 Task: Open Card Software Deployment Review in Board Content Marketing Platforms to Workspace Corporate Housing and add a team member Softage.4@softage.net, a label Orange, a checklist Event Marketing, an attachment from Trello, a color Orange and finally, add a card description 'Create and send out employee satisfaction survey on work-life integration' and a comment 'This task presents an opportunity to demonstrate our team-building and collaboration skills, working effectively with others towards a common goal.'. Add a start date 'Jan 04, 1900' with a due date 'Jan 11, 1900'
Action: Mouse moved to (47, 337)
Screenshot: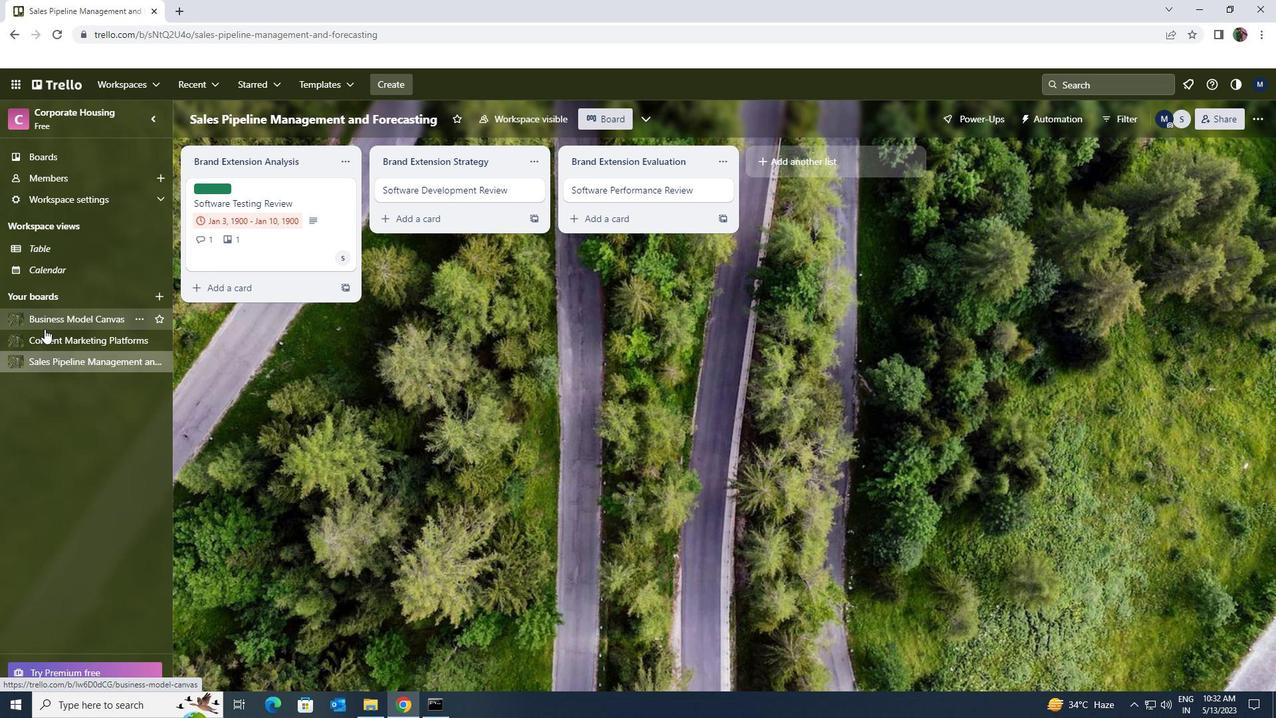 
Action: Mouse pressed left at (47, 337)
Screenshot: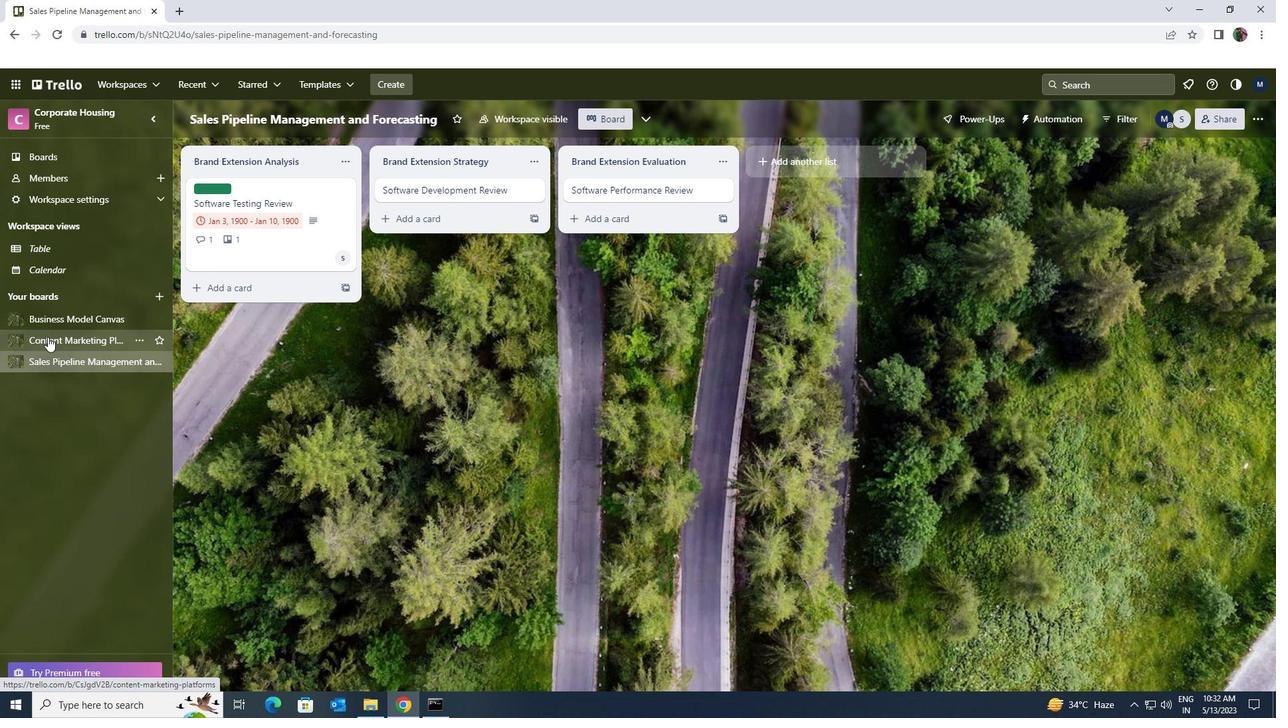 
Action: Mouse moved to (422, 179)
Screenshot: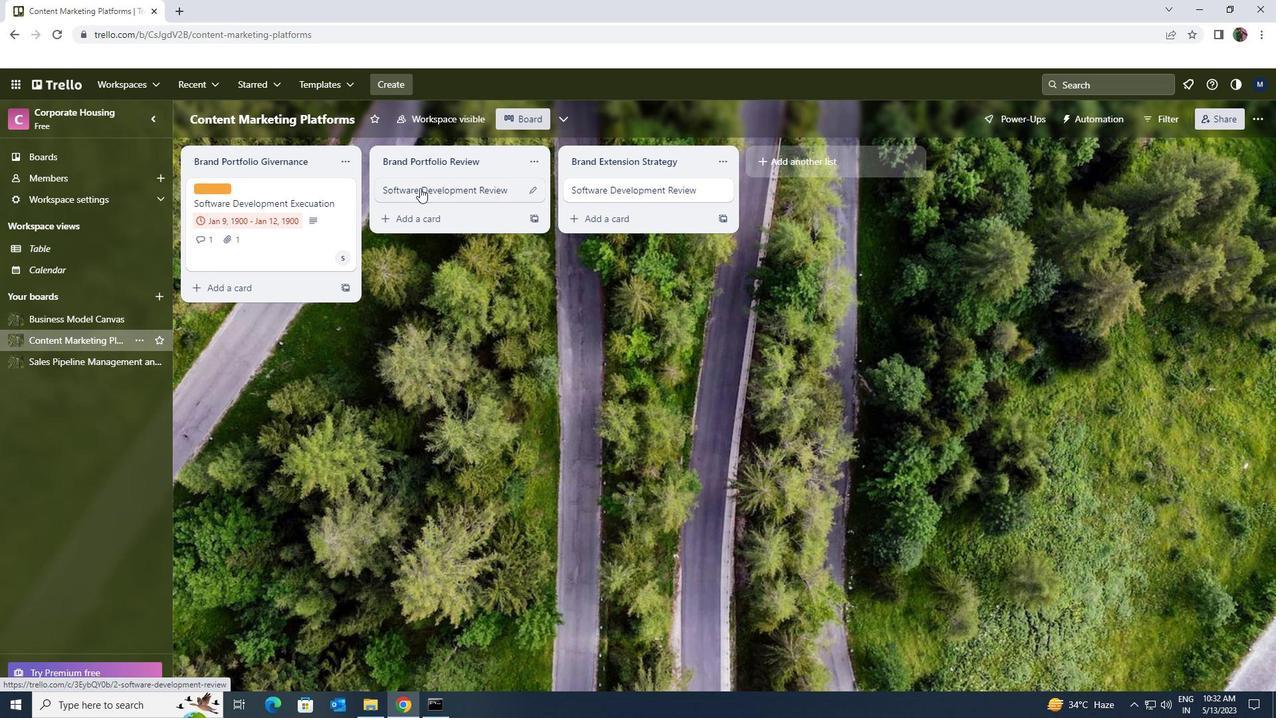 
Action: Mouse pressed left at (422, 179)
Screenshot: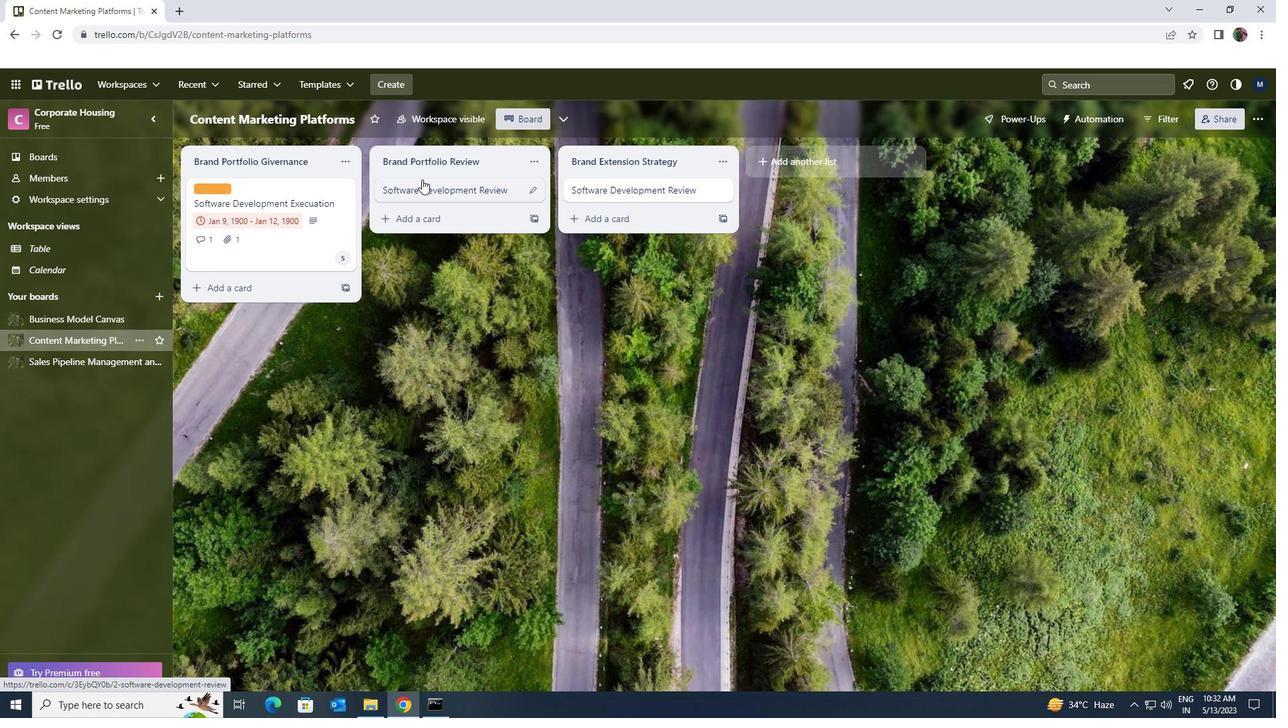 
Action: Mouse moved to (793, 230)
Screenshot: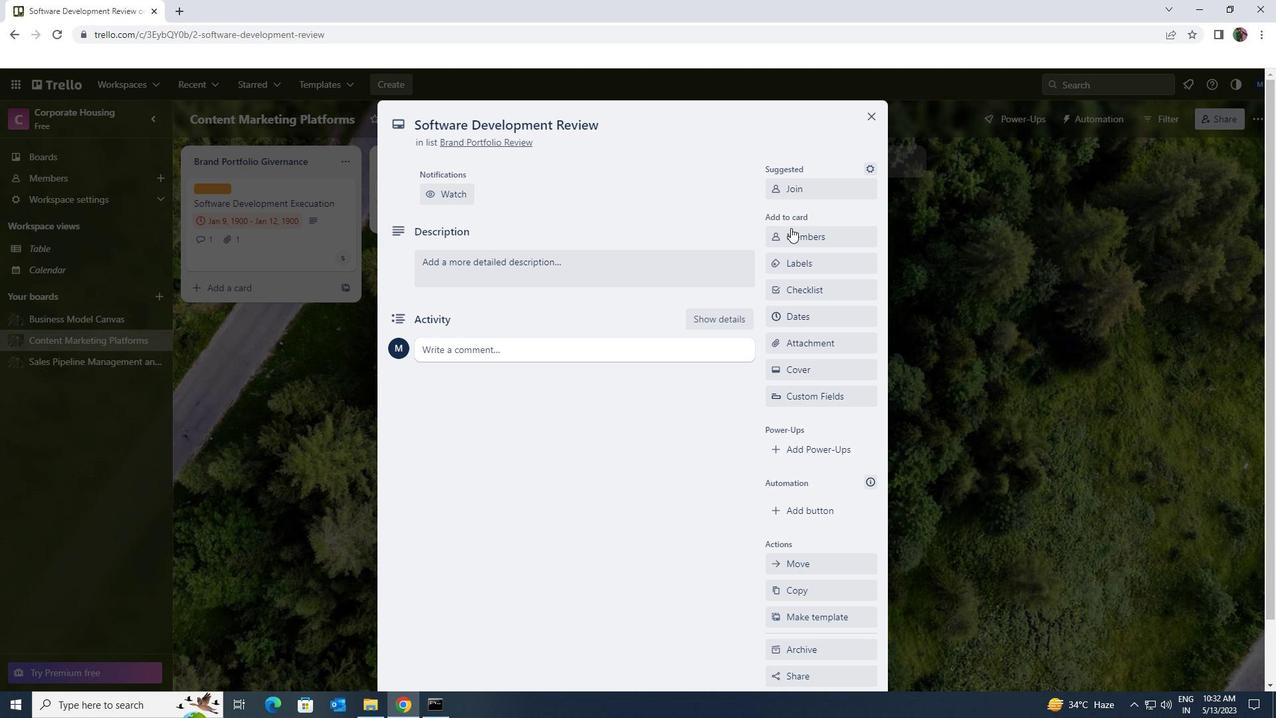 
Action: Mouse pressed left at (793, 230)
Screenshot: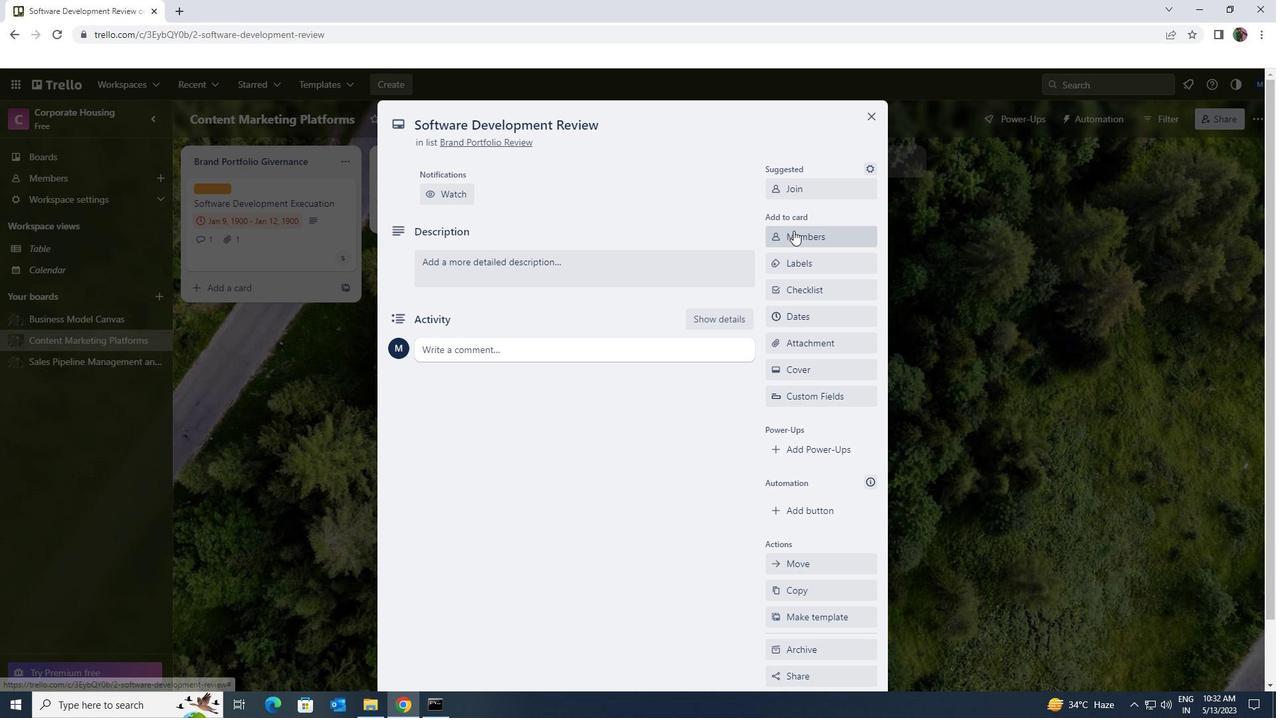
Action: Key pressed softage.4<Key.shift>@SOFTAGE.NET
Screenshot: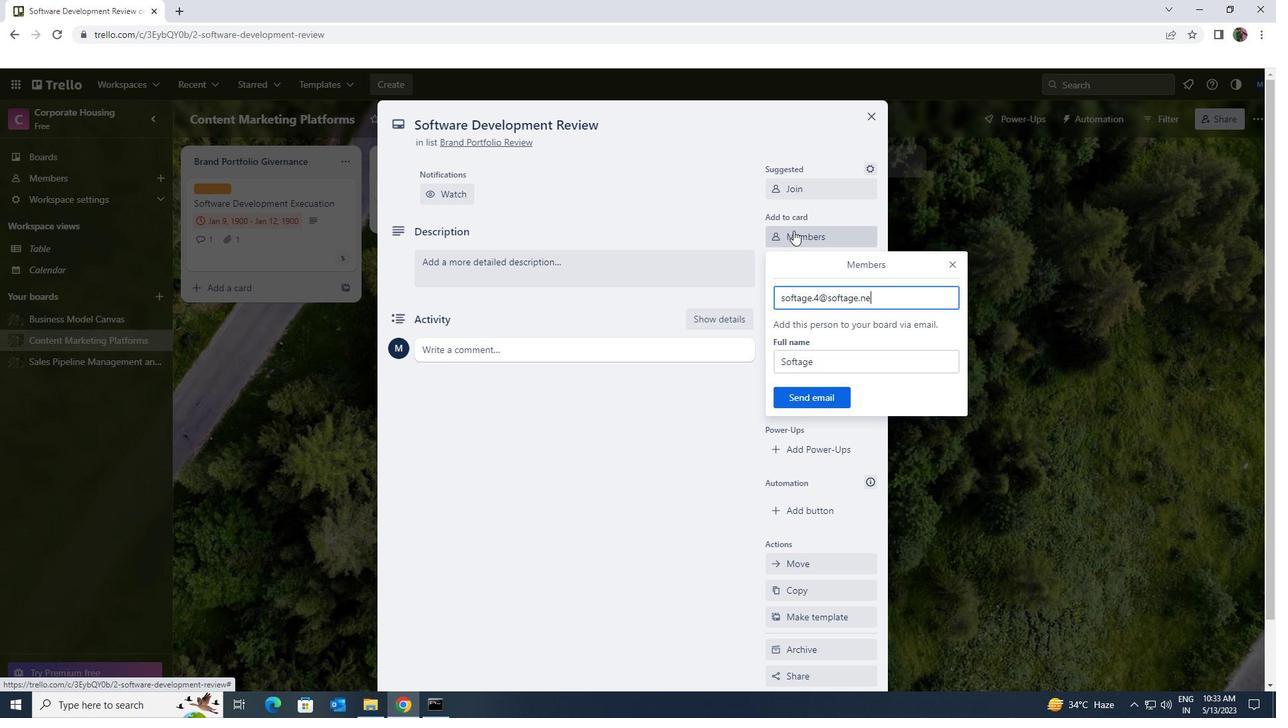 
Action: Mouse moved to (811, 388)
Screenshot: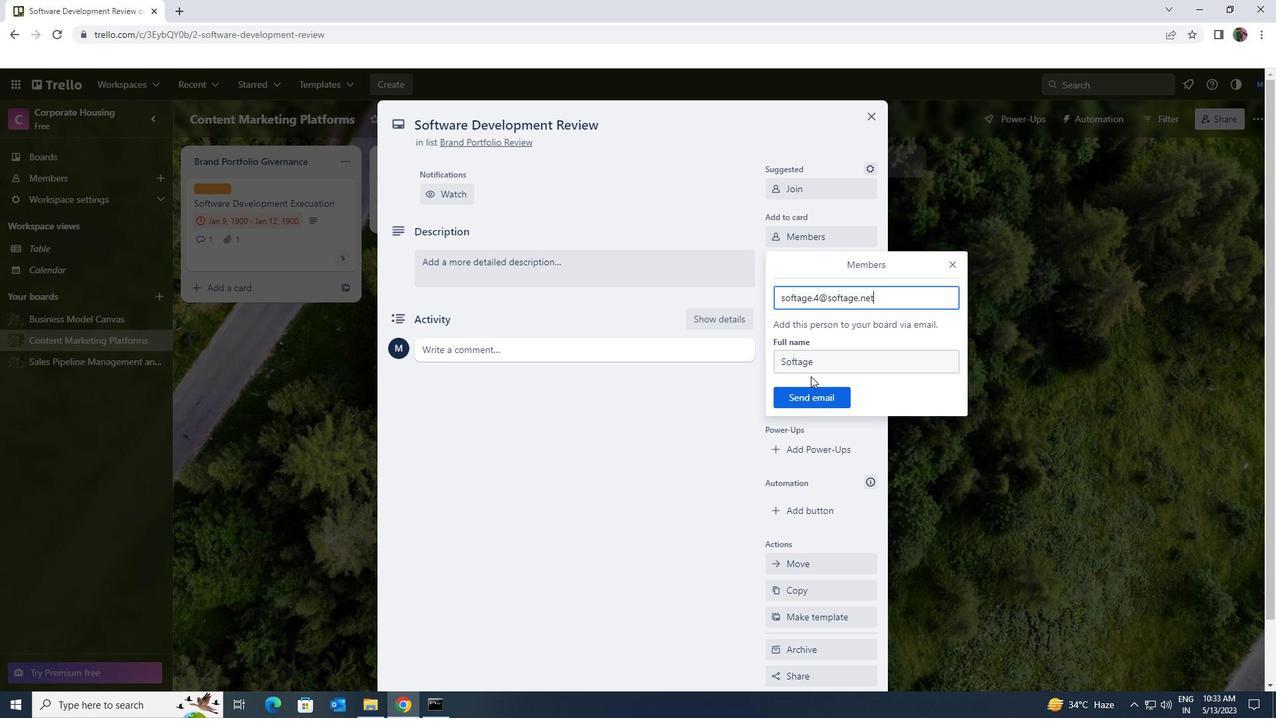 
Action: Mouse pressed left at (811, 388)
Screenshot: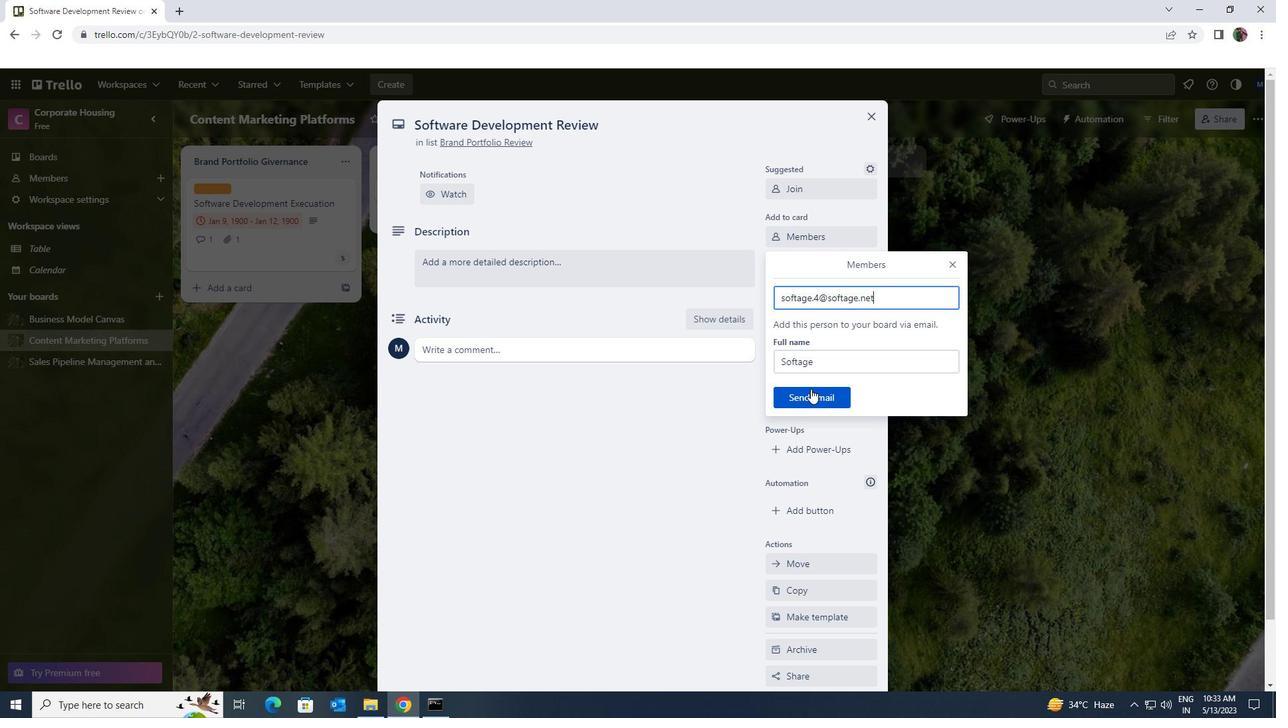 
Action: Mouse moved to (790, 267)
Screenshot: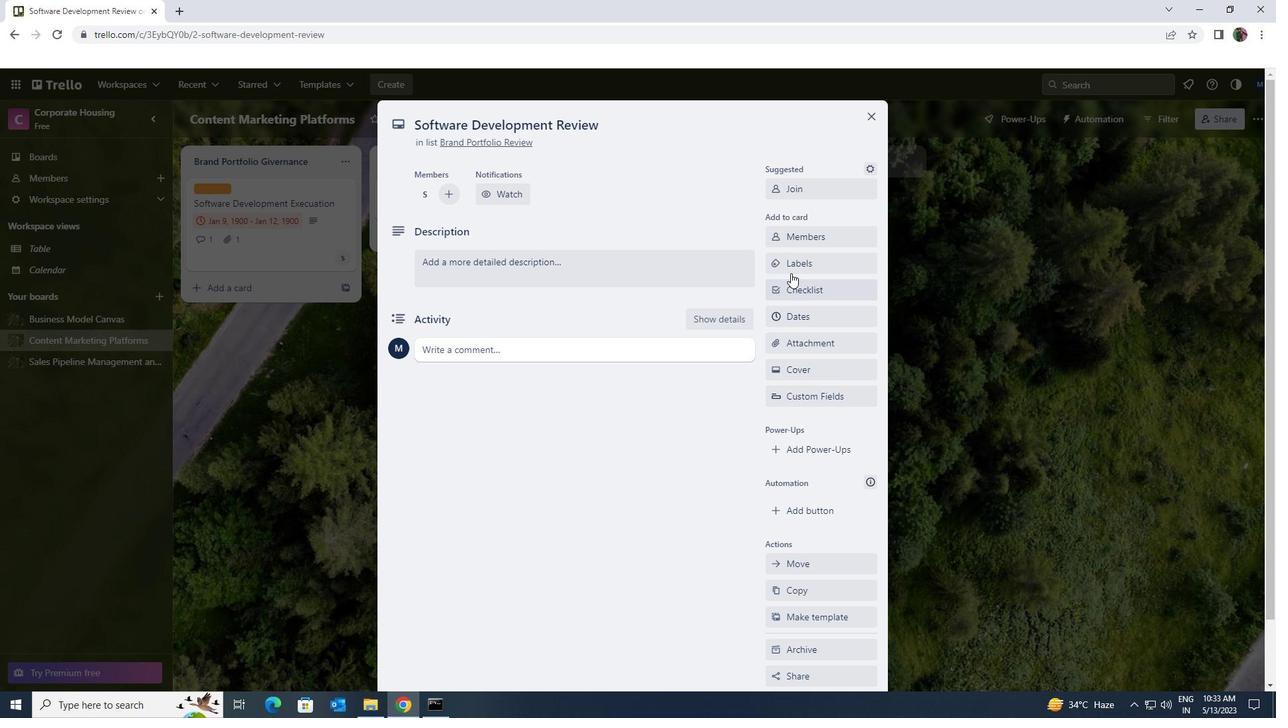 
Action: Mouse pressed left at (790, 267)
Screenshot: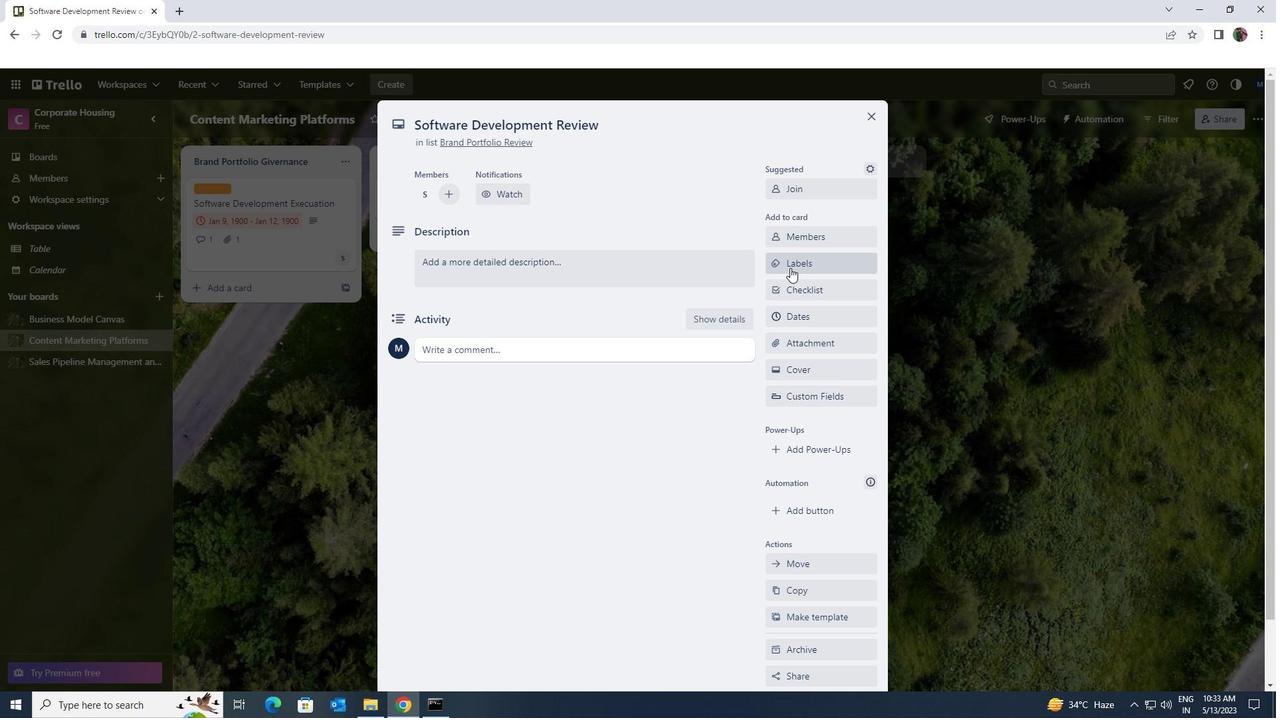 
Action: Mouse moved to (831, 522)
Screenshot: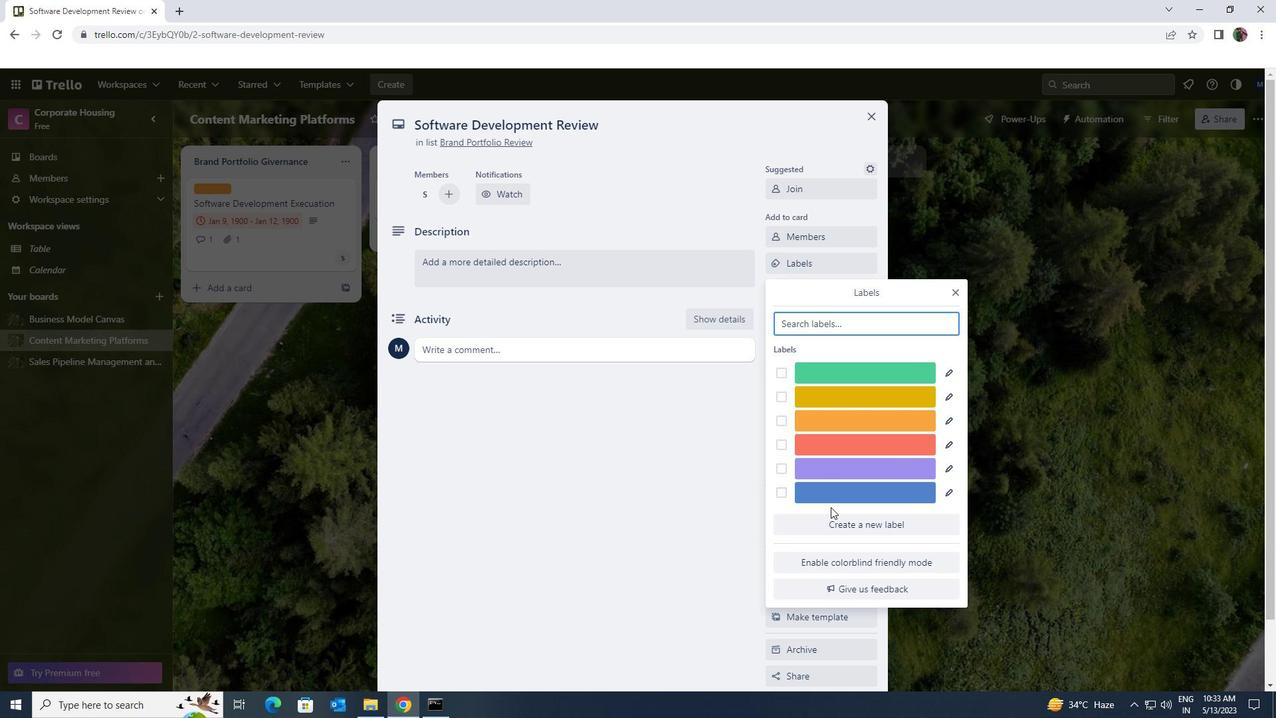 
Action: Mouse pressed left at (831, 522)
Screenshot: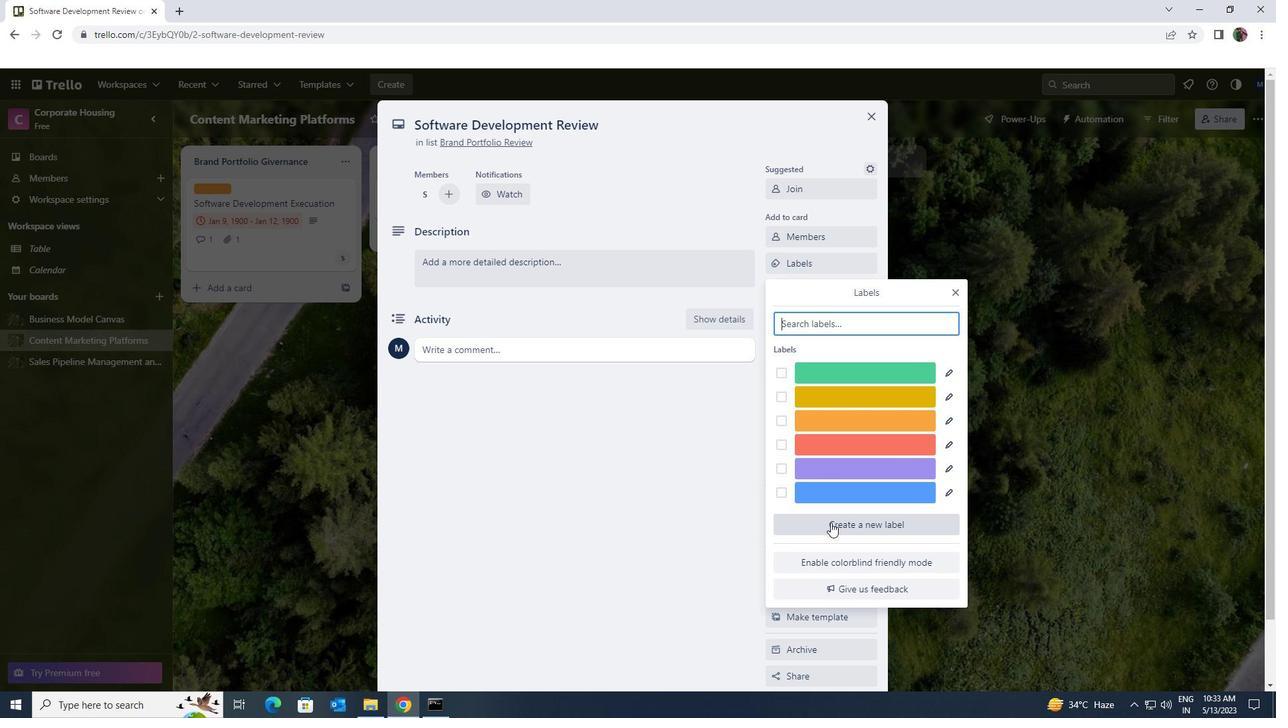 
Action: Mouse moved to (863, 488)
Screenshot: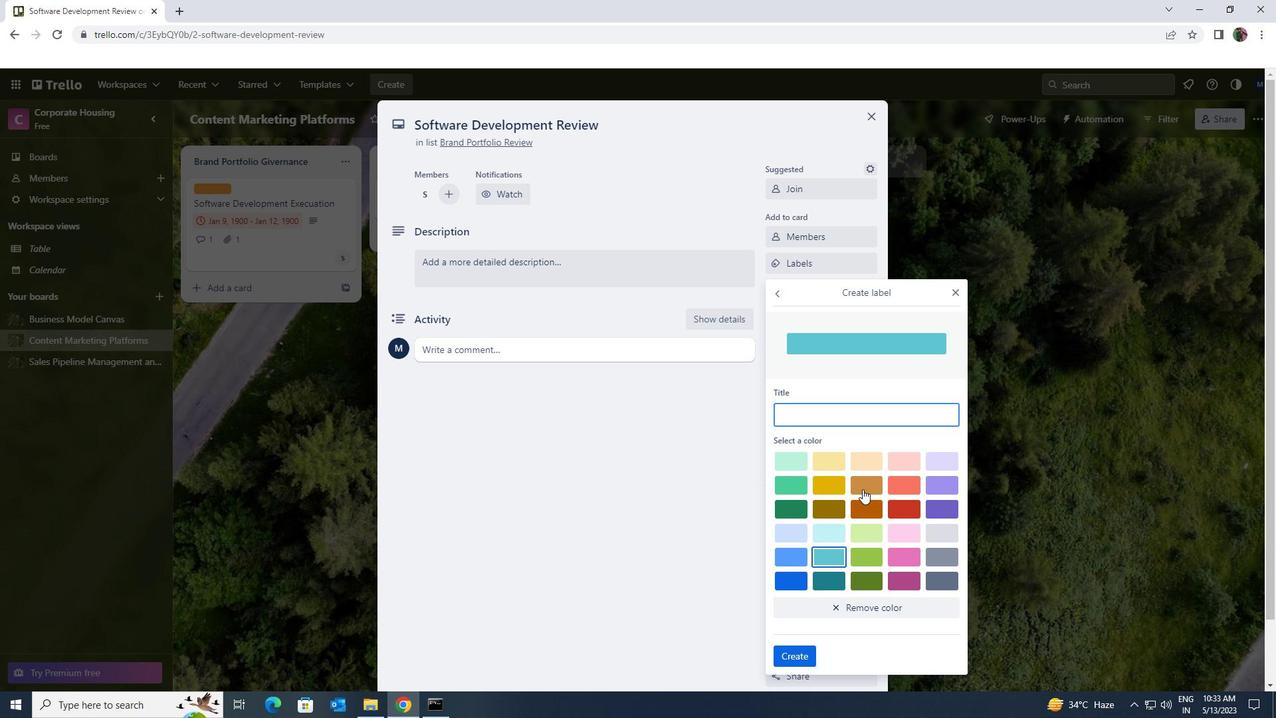 
Action: Mouse pressed left at (863, 488)
Screenshot: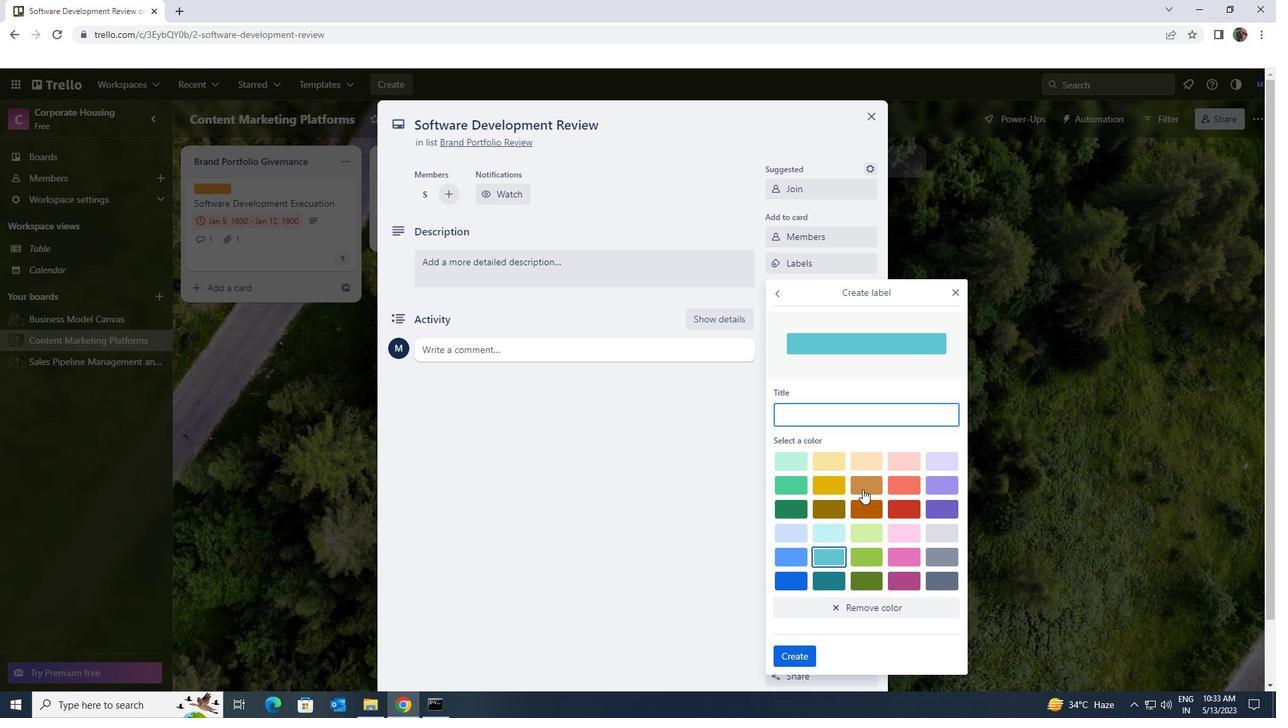 
Action: Mouse moved to (811, 649)
Screenshot: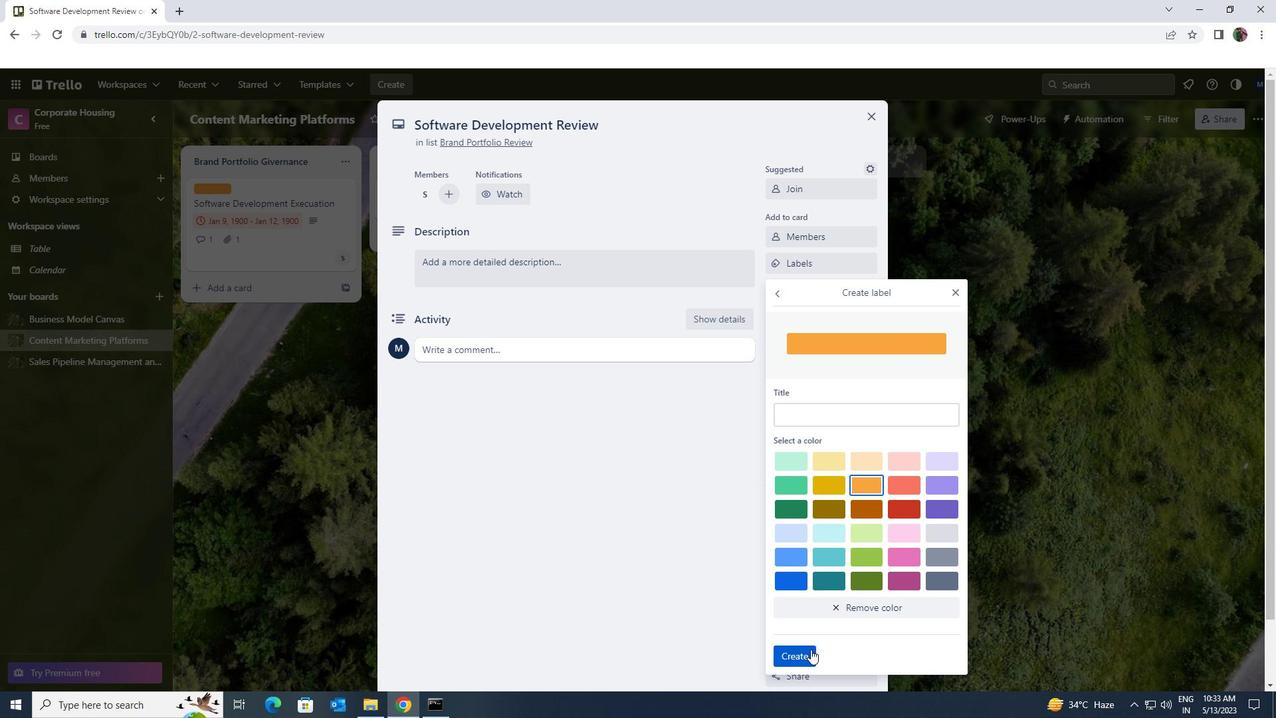 
Action: Mouse pressed left at (811, 649)
Screenshot: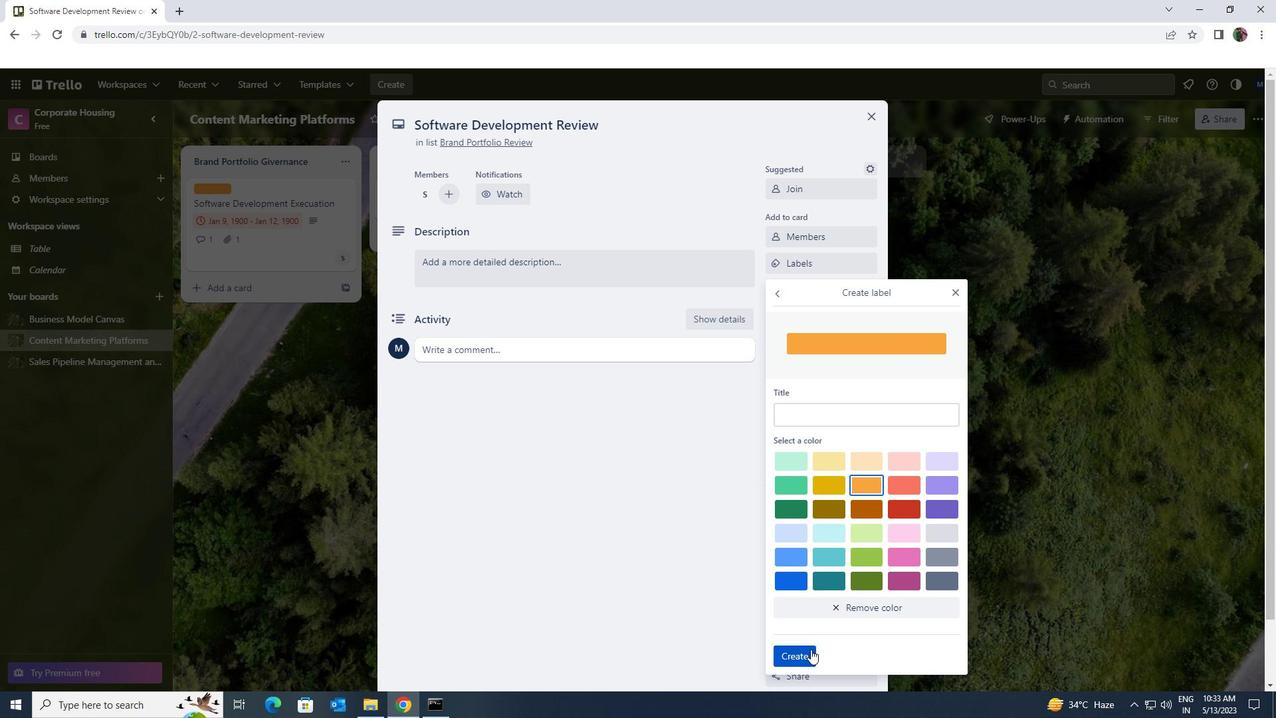 
Action: Mouse moved to (953, 295)
Screenshot: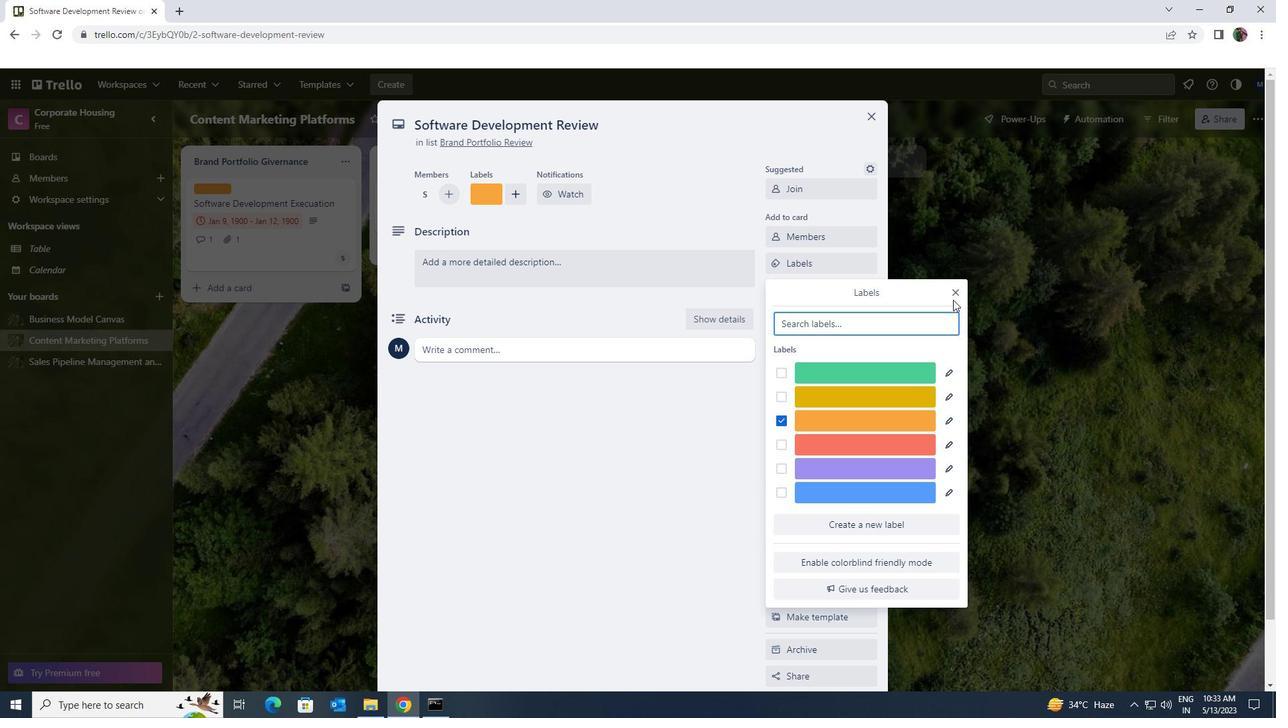 
Action: Mouse pressed left at (953, 295)
Screenshot: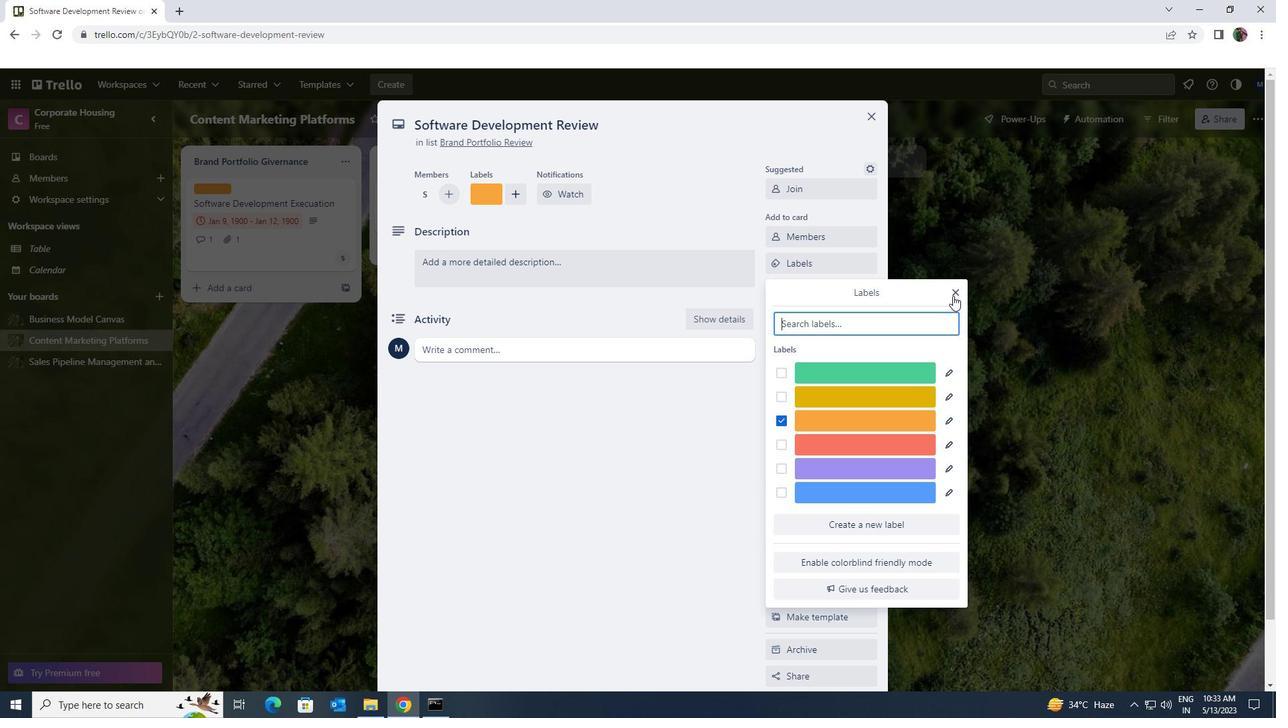 
Action: Mouse moved to (835, 291)
Screenshot: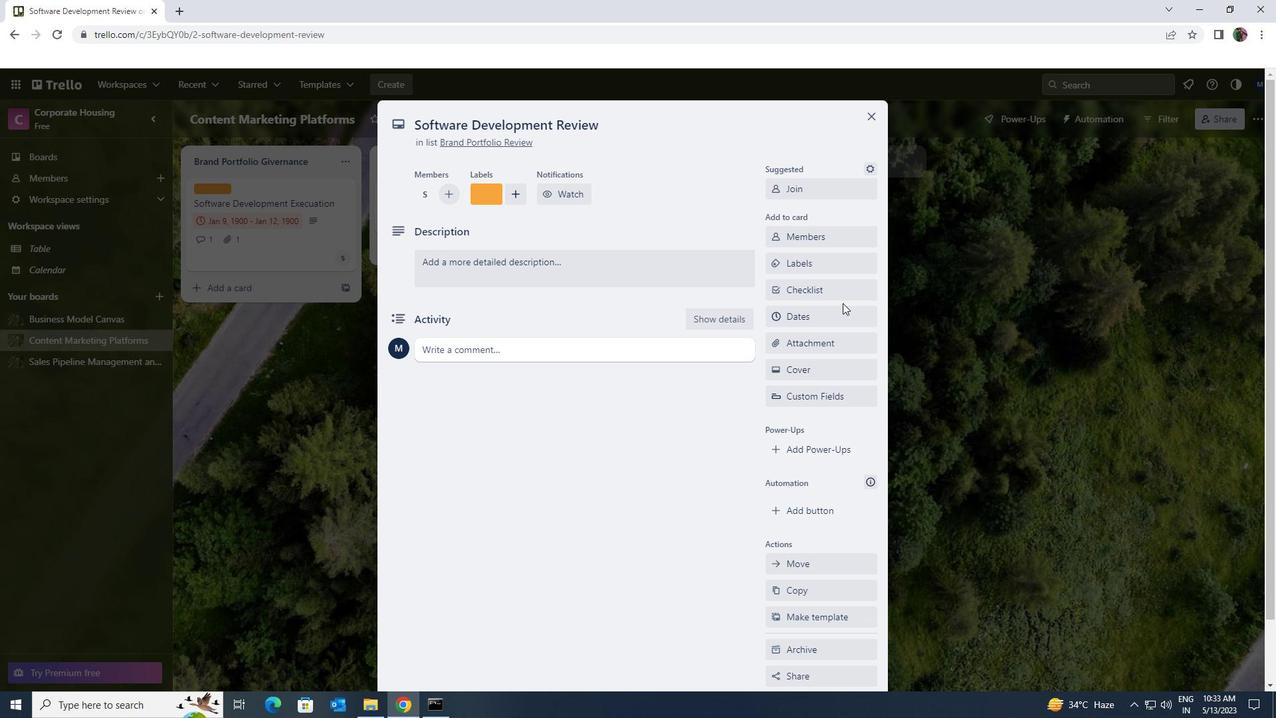 
Action: Mouse pressed left at (835, 291)
Screenshot: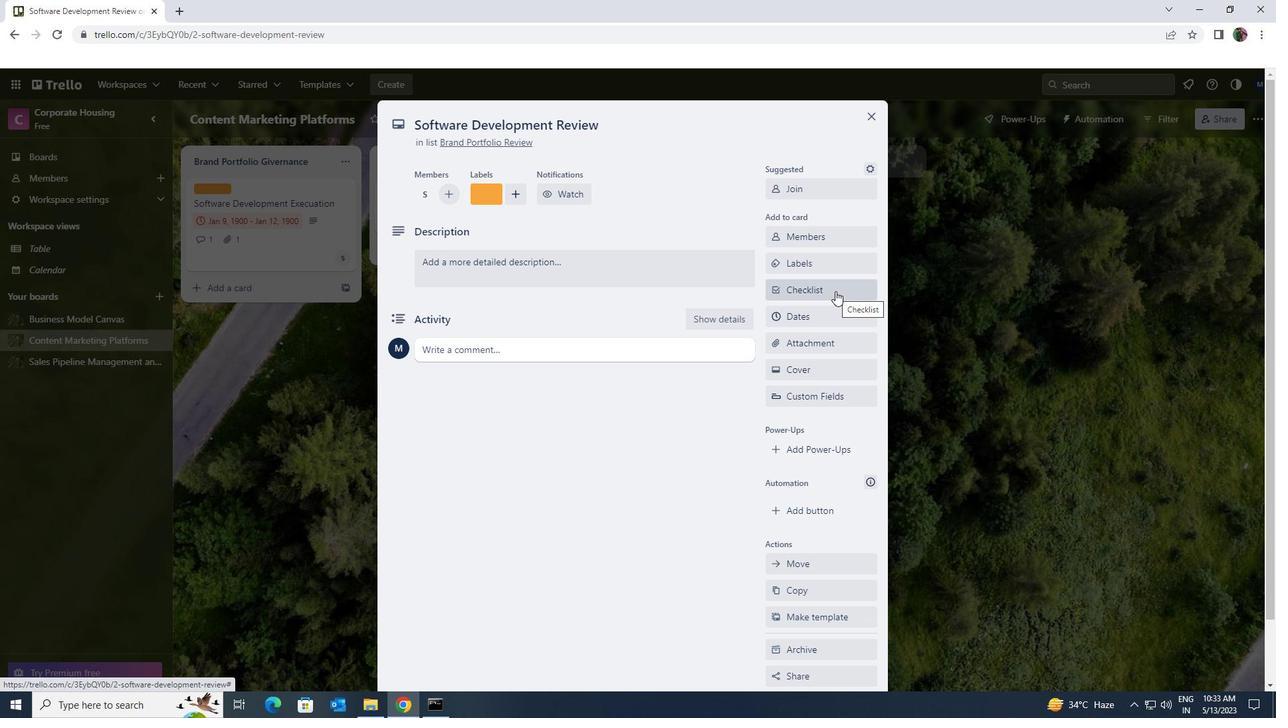 
Action: Key pressed <Key.shift>EVENT<Key.space><Key.shift>MARKETING
Screenshot: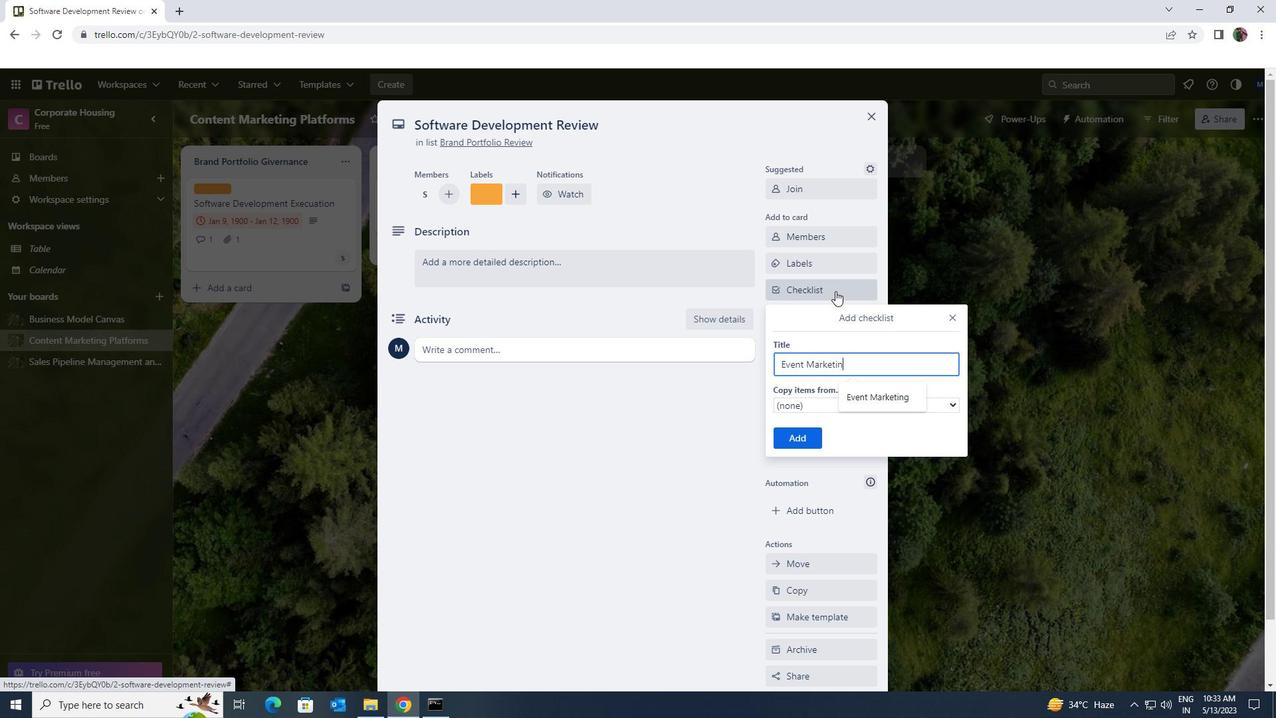 
Action: Mouse moved to (813, 436)
Screenshot: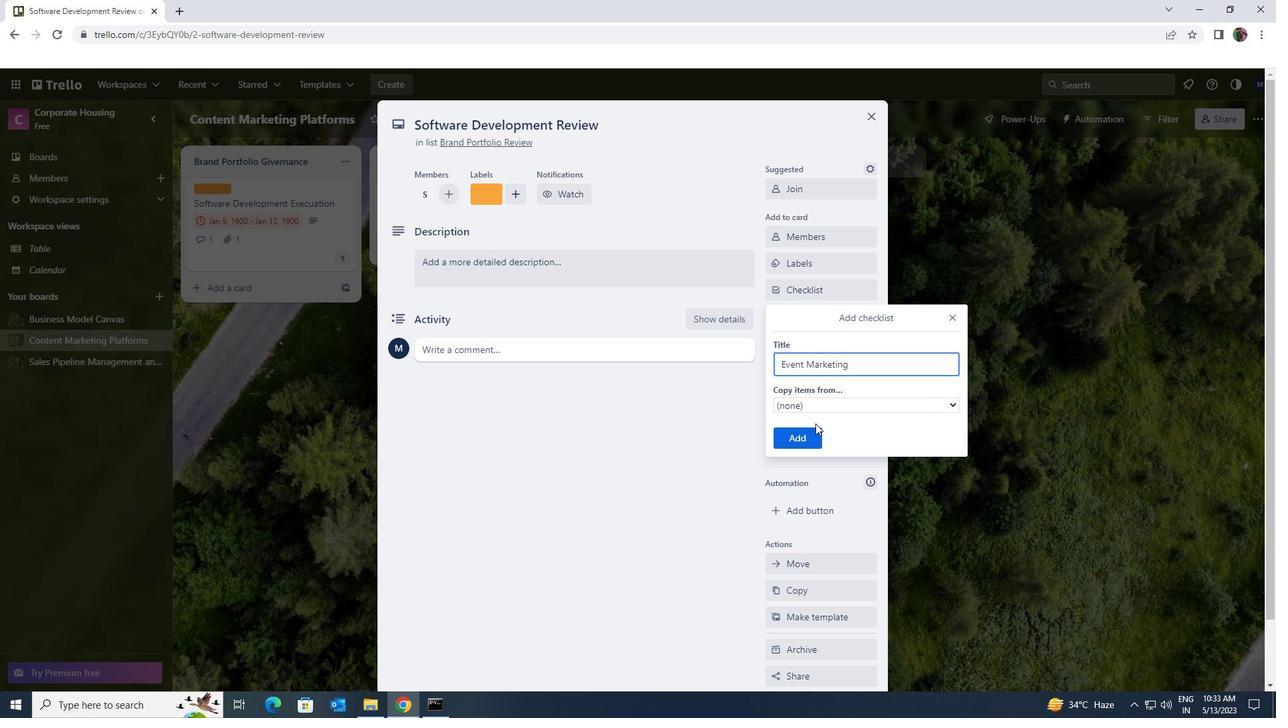 
Action: Mouse pressed left at (813, 436)
Screenshot: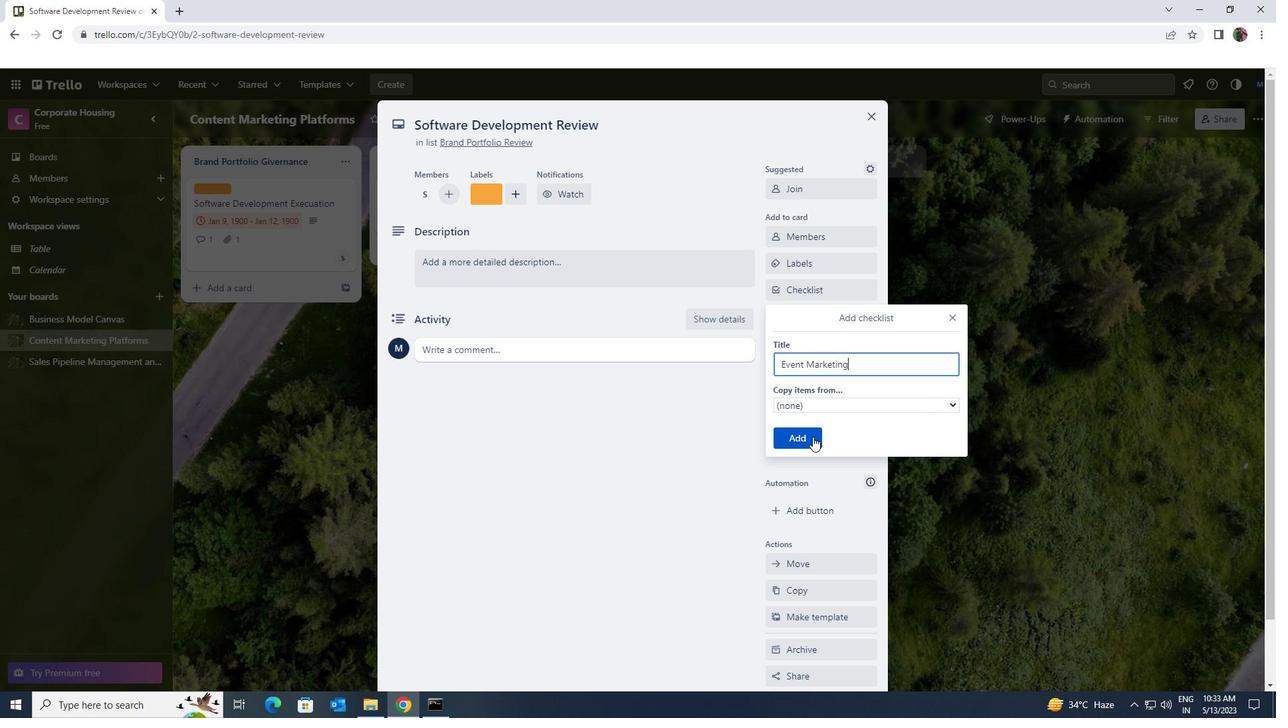 
Action: Mouse moved to (800, 342)
Screenshot: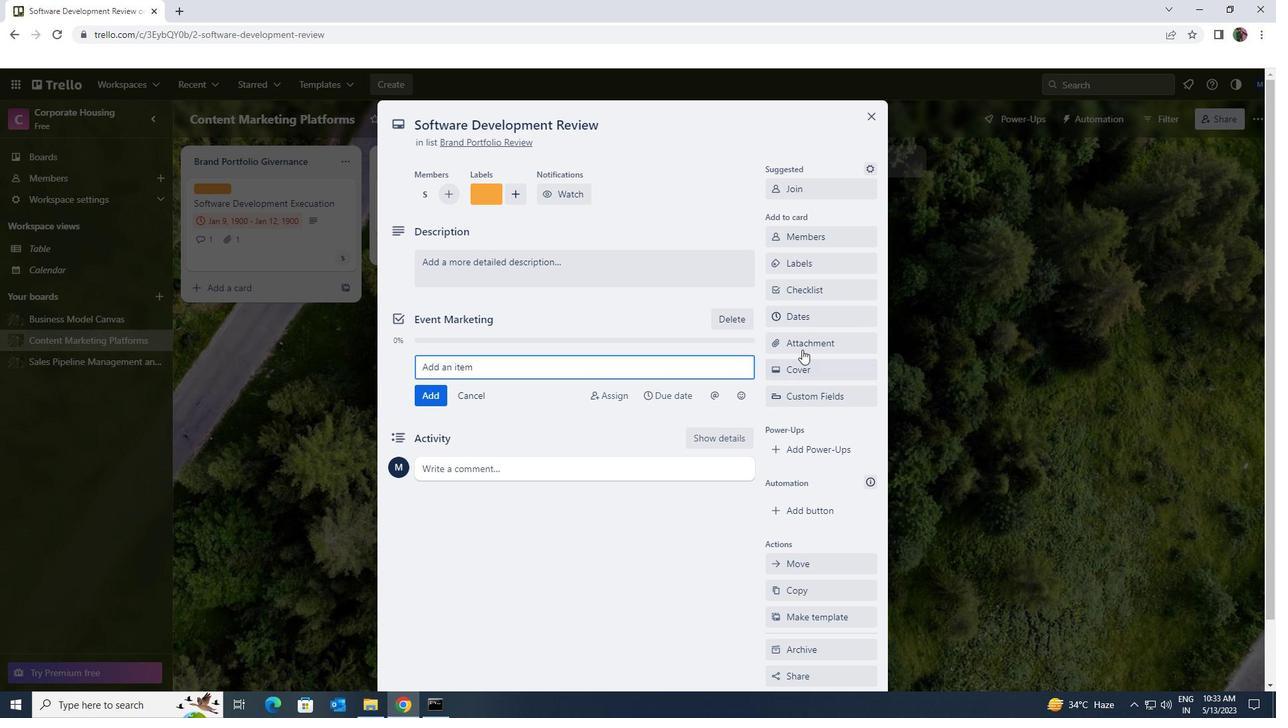 
Action: Mouse pressed left at (800, 342)
Screenshot: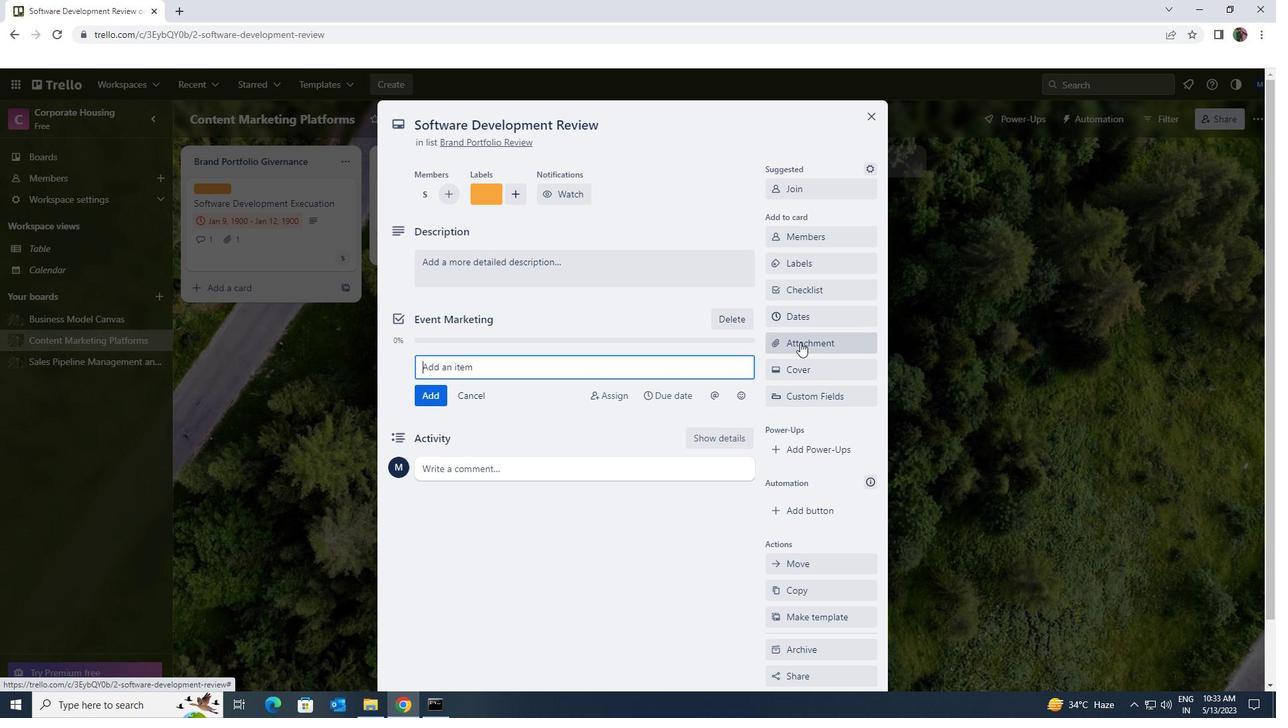 
Action: Mouse moved to (804, 416)
Screenshot: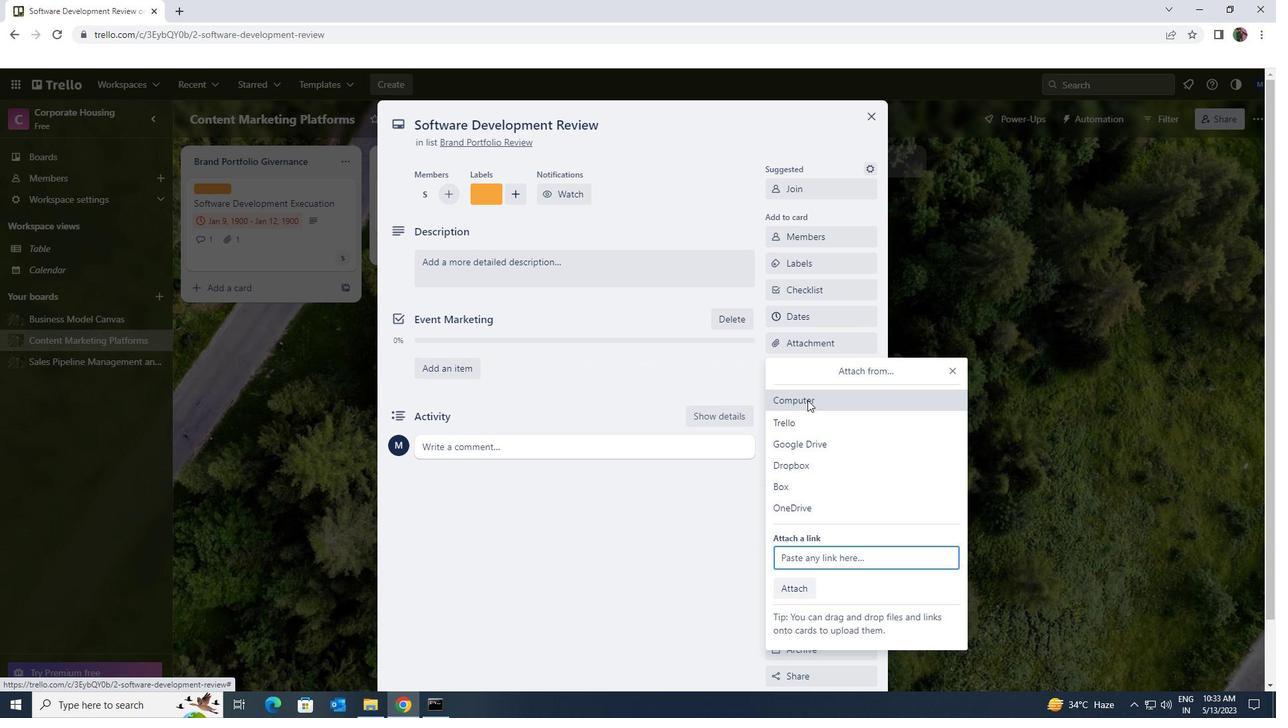 
Action: Mouse pressed left at (804, 416)
Screenshot: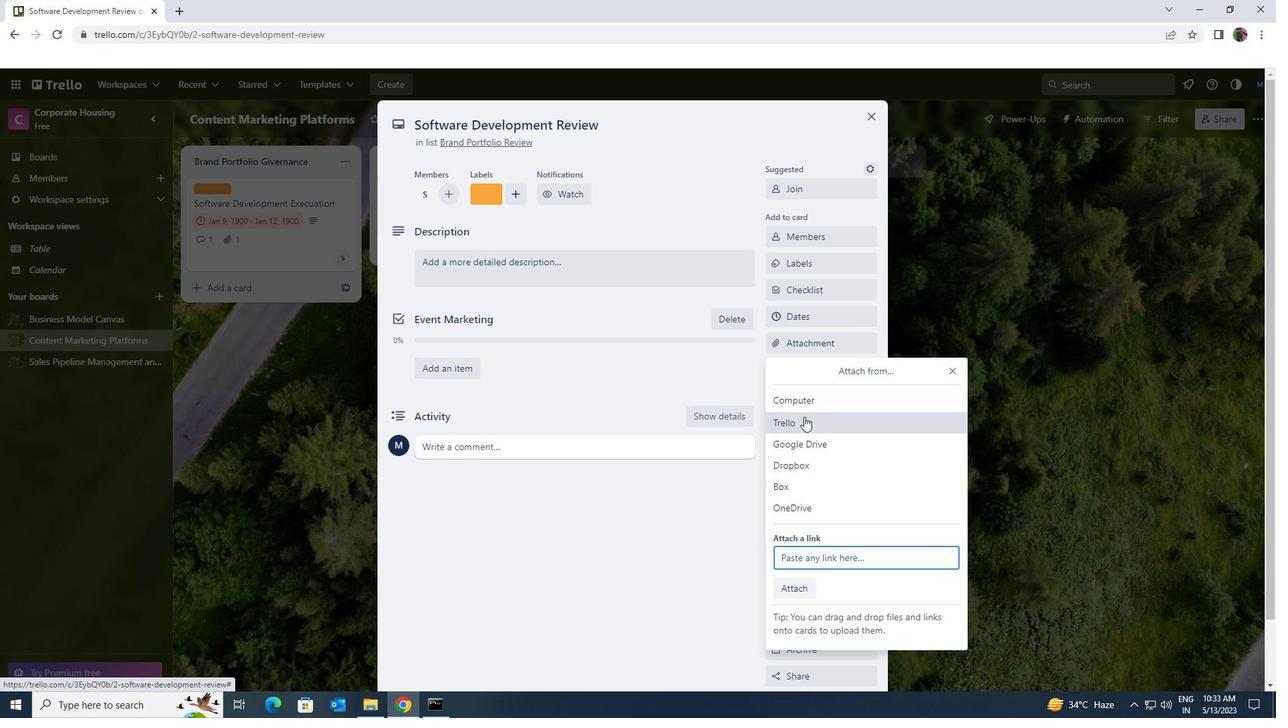 
Action: Mouse moved to (813, 480)
Screenshot: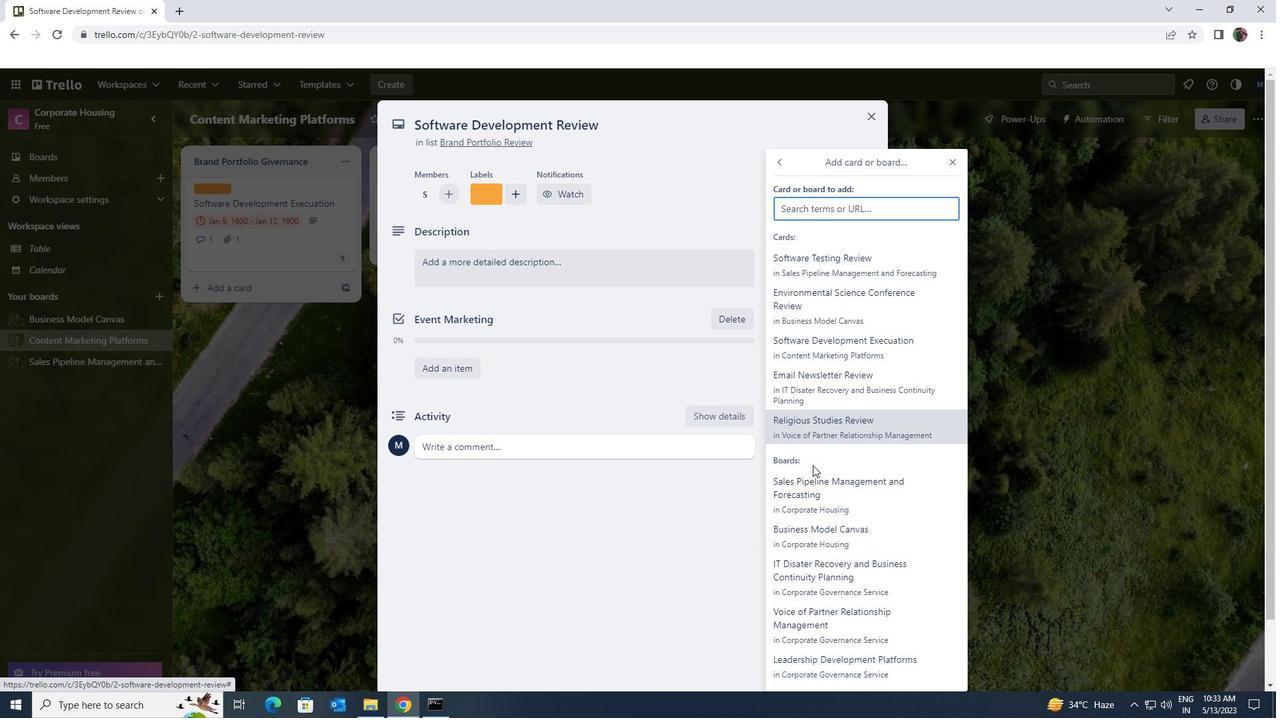 
Action: Mouse pressed left at (813, 480)
Screenshot: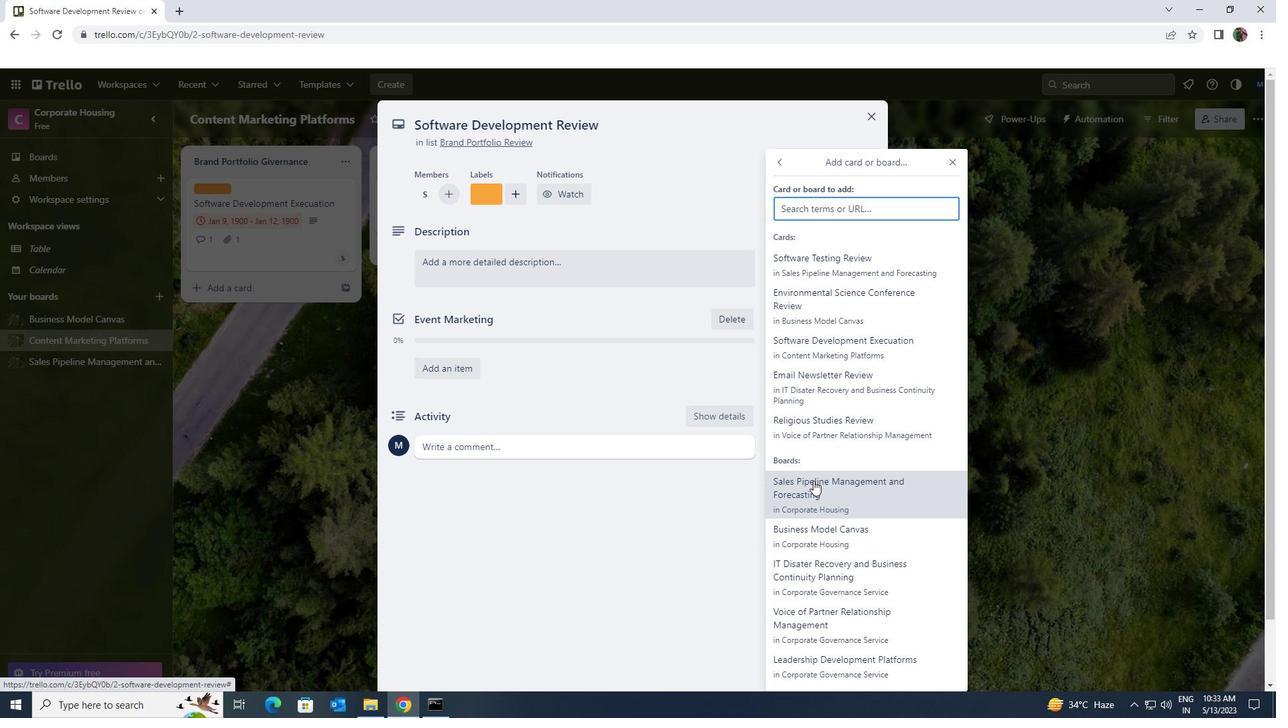 
Action: Mouse moved to (669, 268)
Screenshot: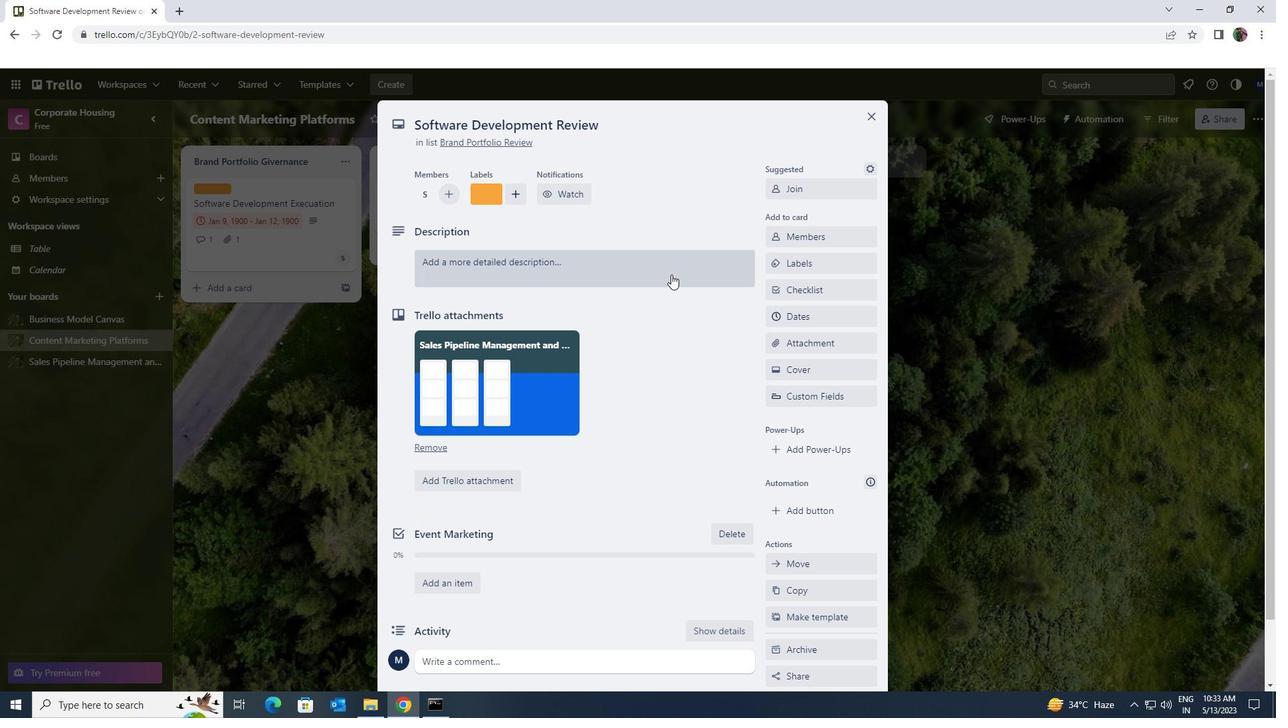 
Action: Mouse pressed left at (669, 268)
Screenshot: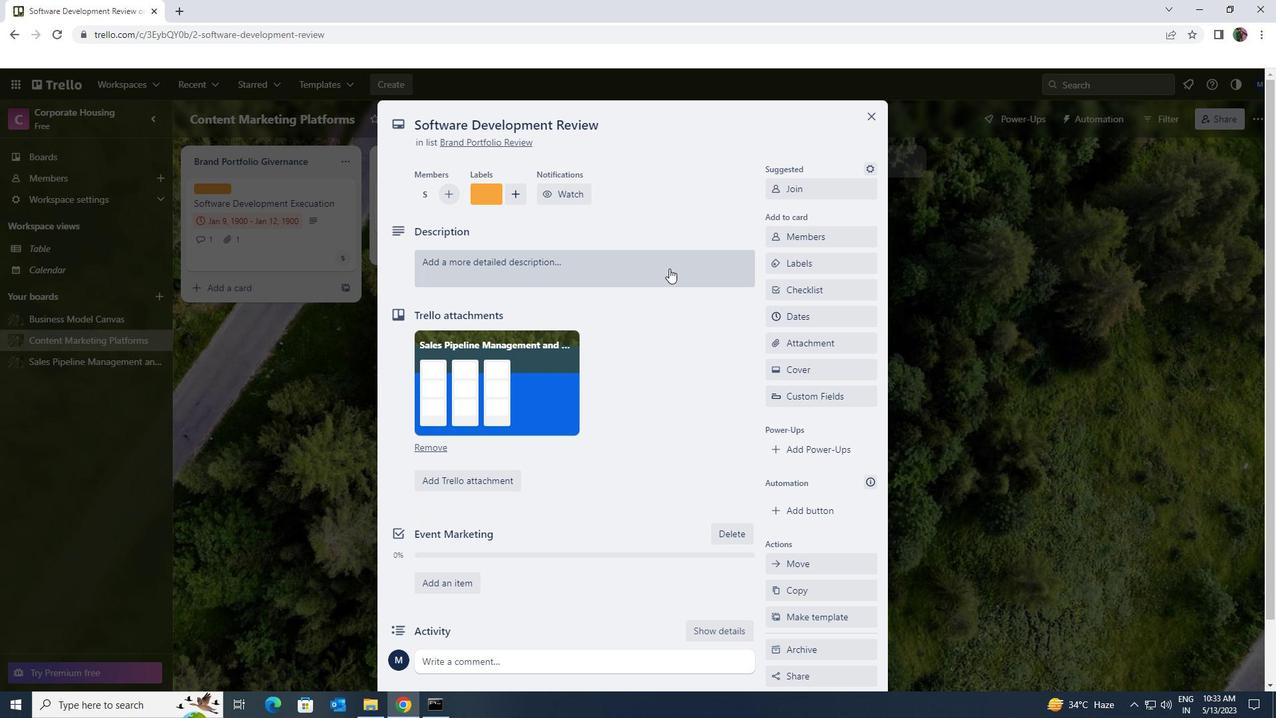 
Action: Key pressed <Key.shift>CREATE<Key.space>AND<Key.space>SENS<Key.backspace>D<Key.space>OUT<Key.space>EMPLOYEE<Key.space>SATISFACTION<Key.space>SURVEY<Key.space>ON<Key.space>WORK<Key.space>K<Key.backspace>LIFE<Key.space>INTEGRATION
Screenshot: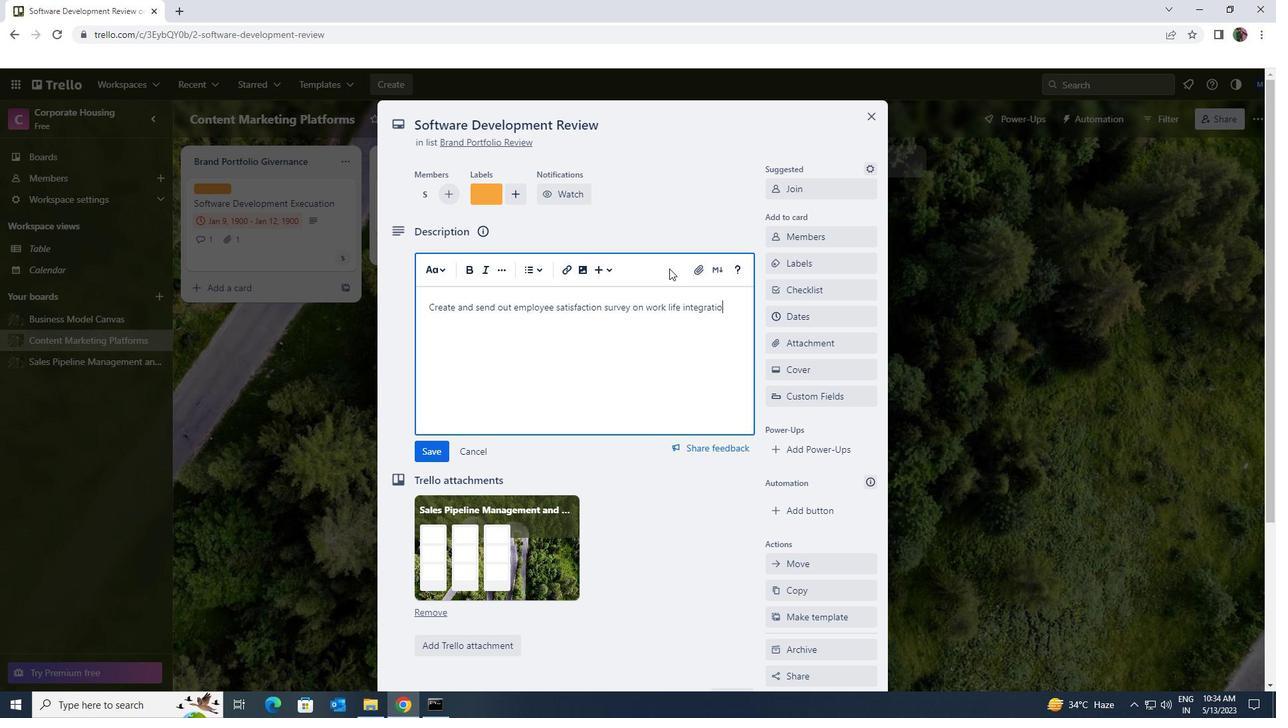 
Action: Mouse moved to (426, 454)
Screenshot: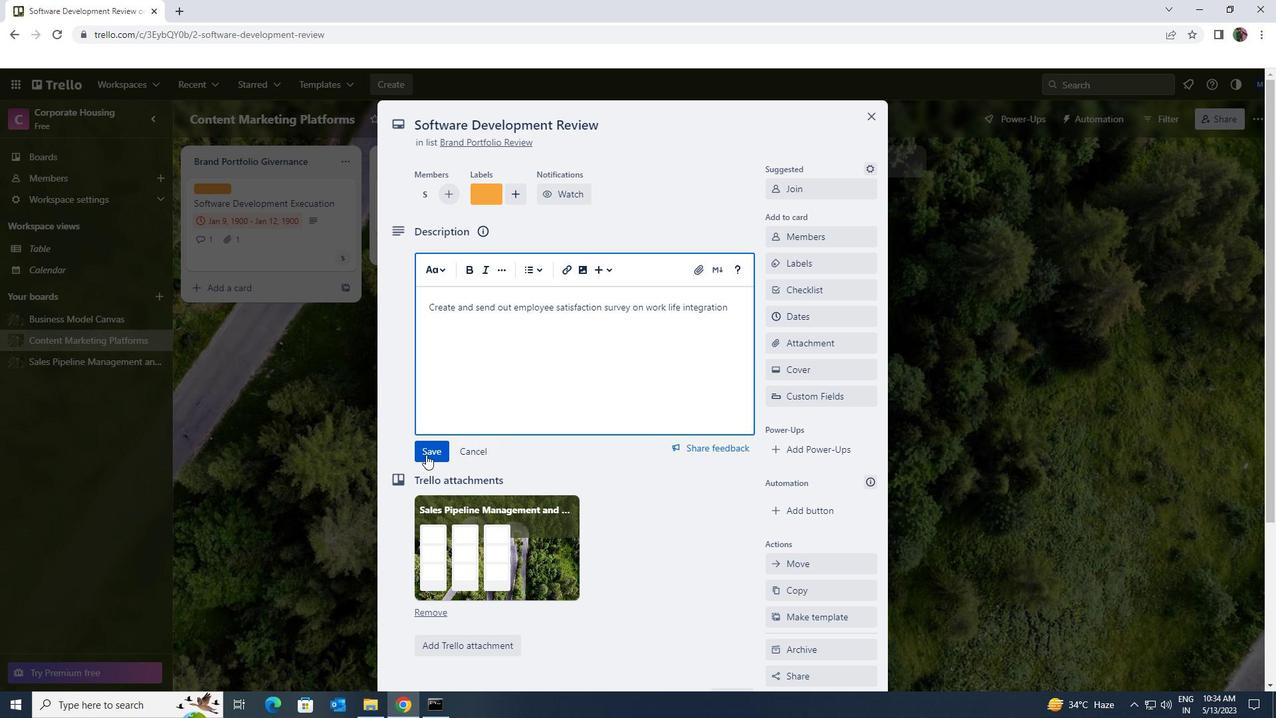 
Action: Mouse pressed left at (426, 454)
Screenshot: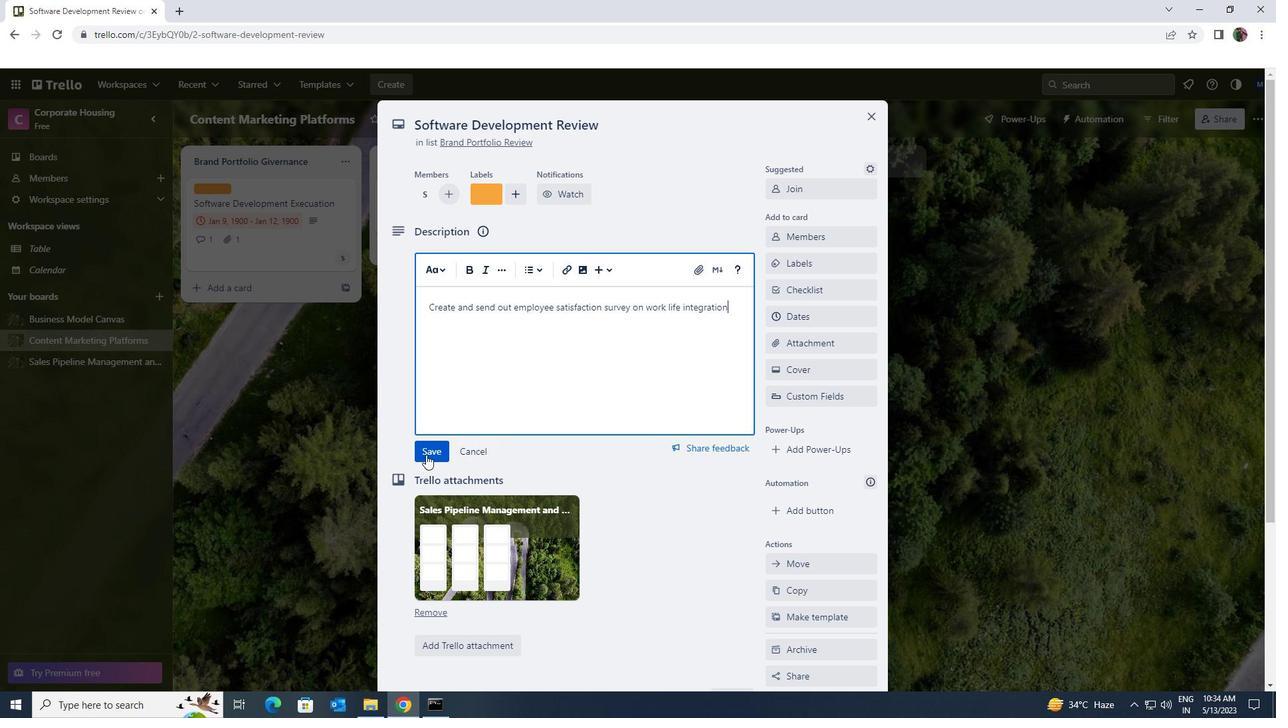 
Action: Mouse scrolled (426, 454) with delta (0, 0)
Screenshot: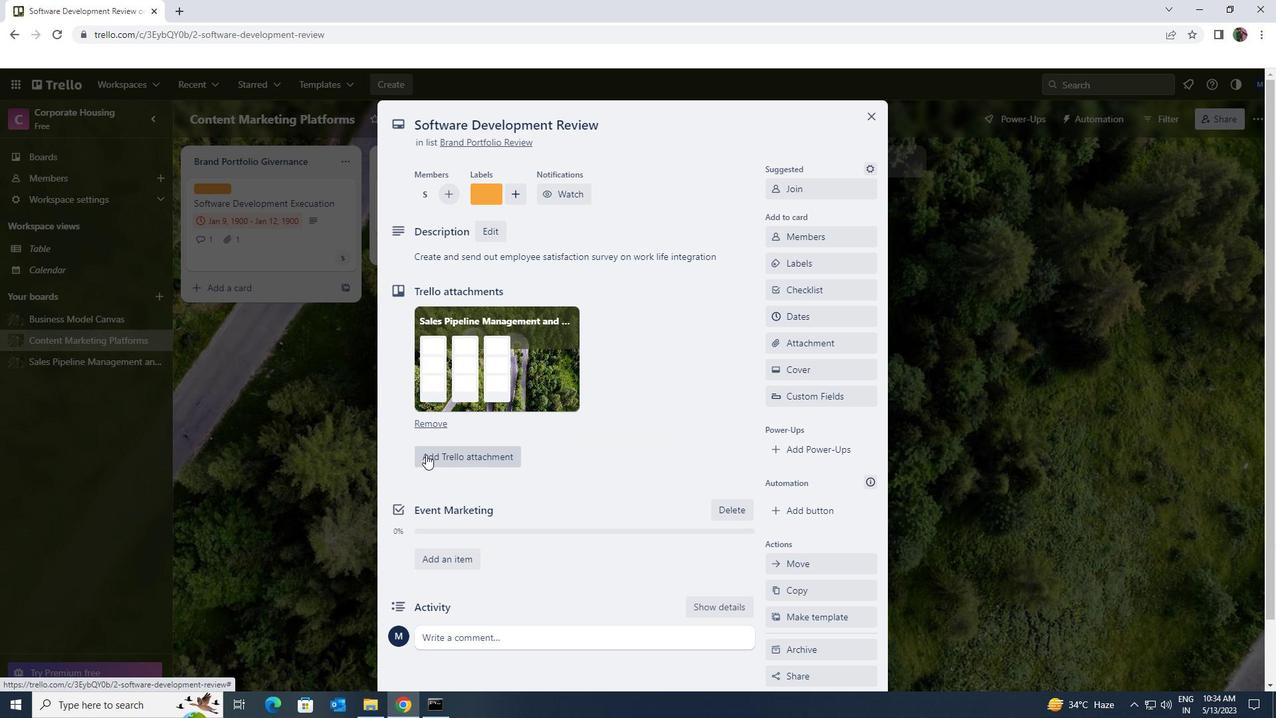
Action: Mouse scrolled (426, 454) with delta (0, 0)
Screenshot: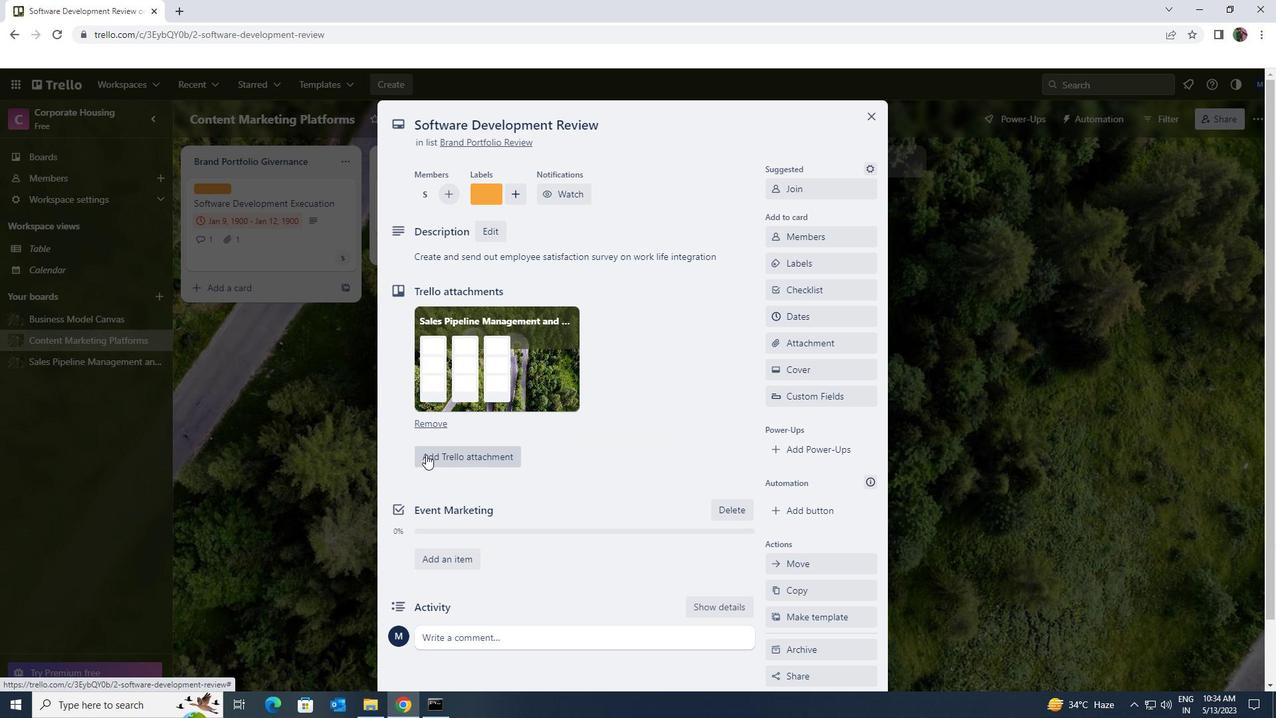 
Action: Mouse scrolled (426, 454) with delta (0, 0)
Screenshot: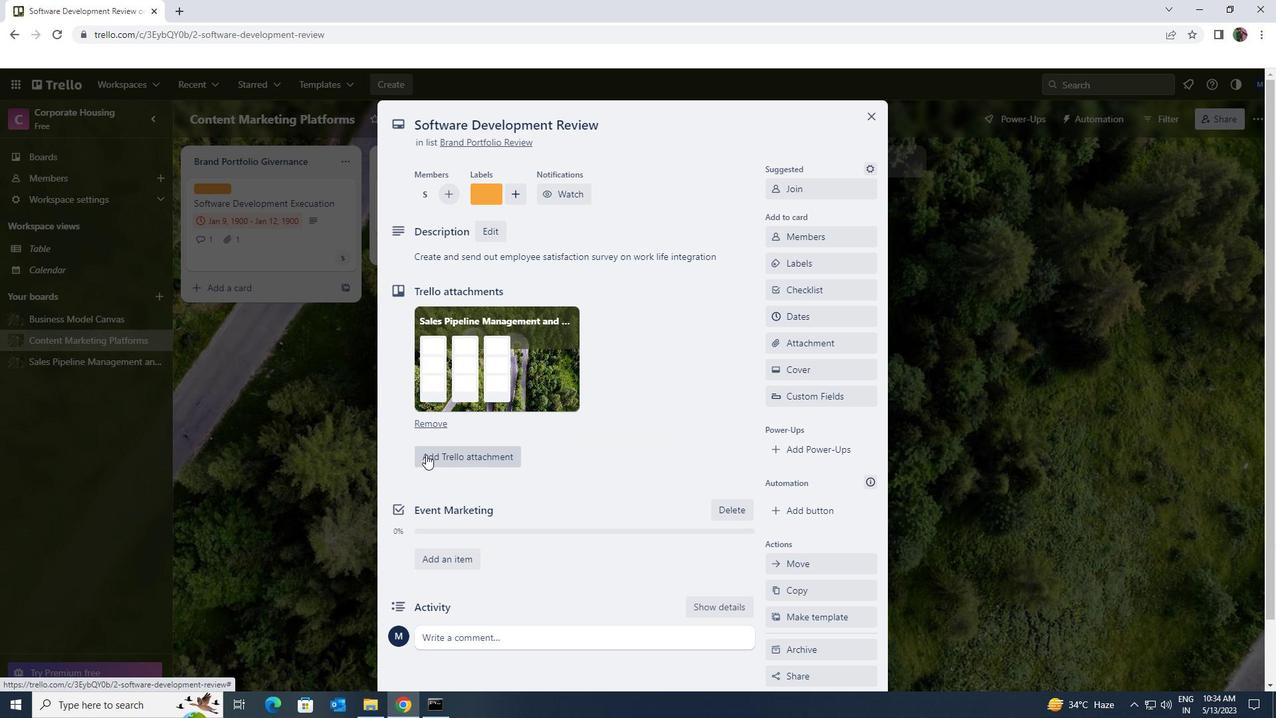 
Action: Mouse scrolled (426, 454) with delta (0, 0)
Screenshot: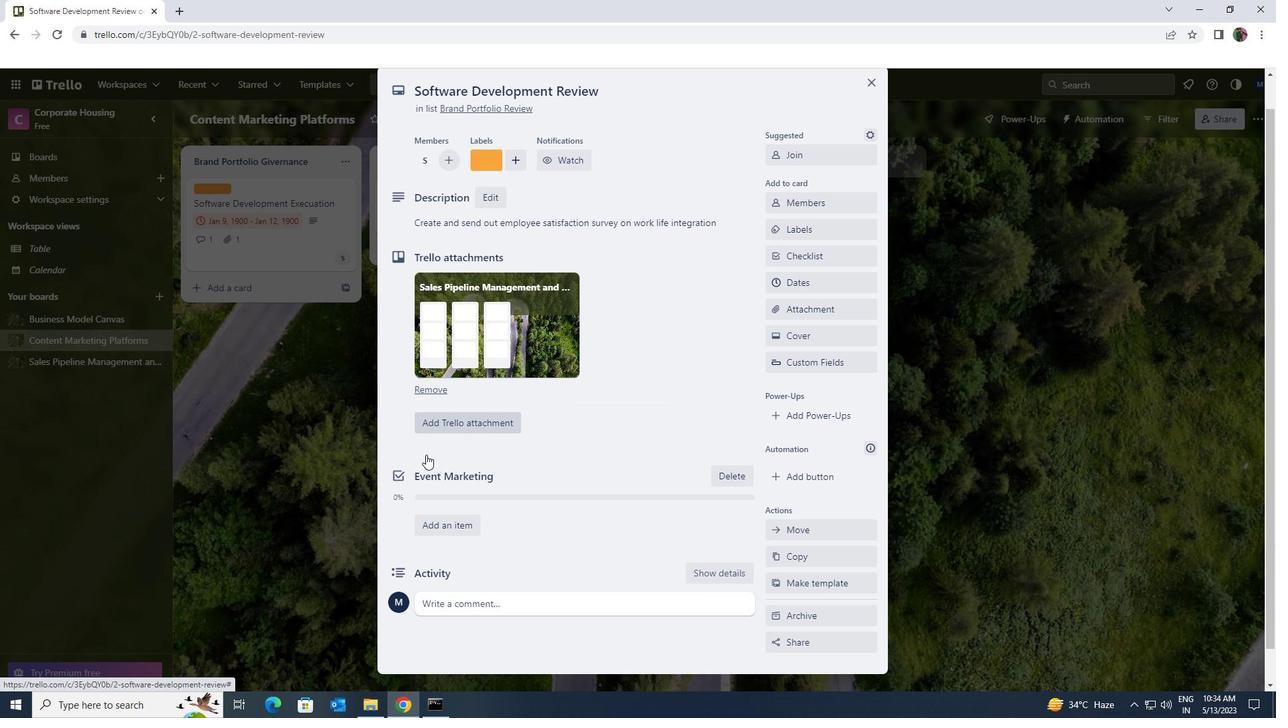 
Action: Mouse scrolled (426, 454) with delta (0, 0)
Screenshot: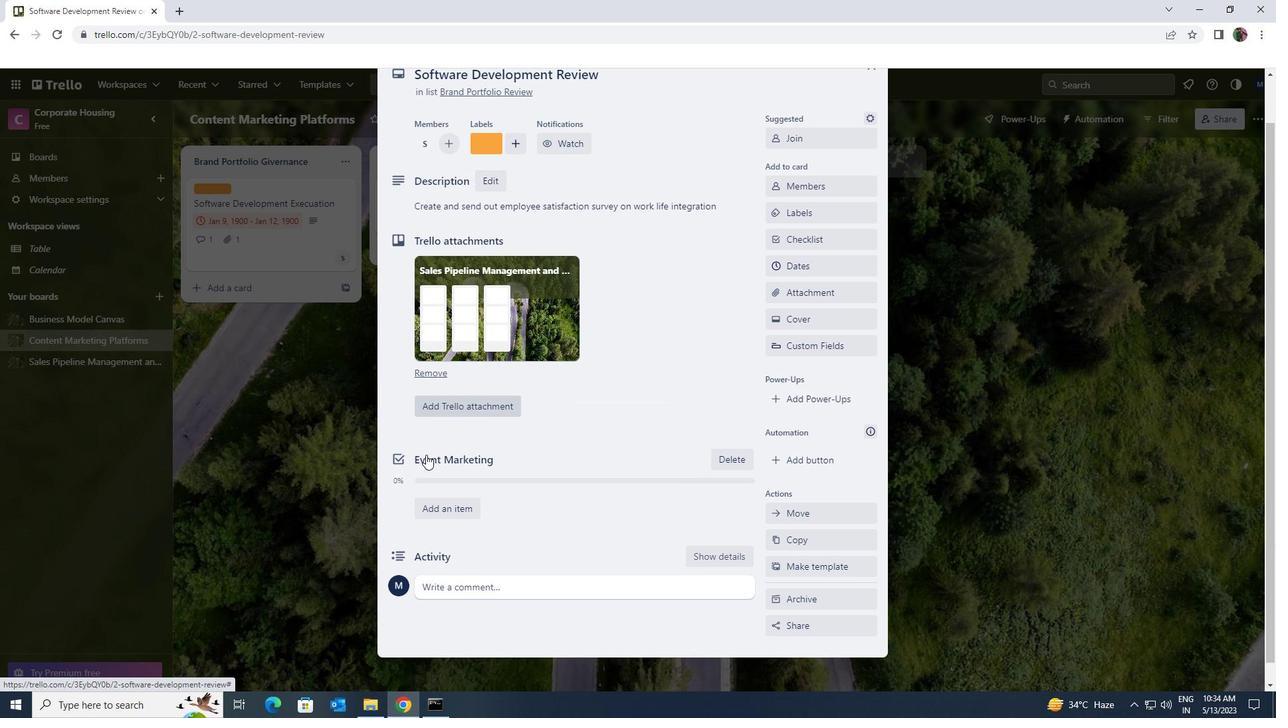
Action: Mouse moved to (446, 567)
Screenshot: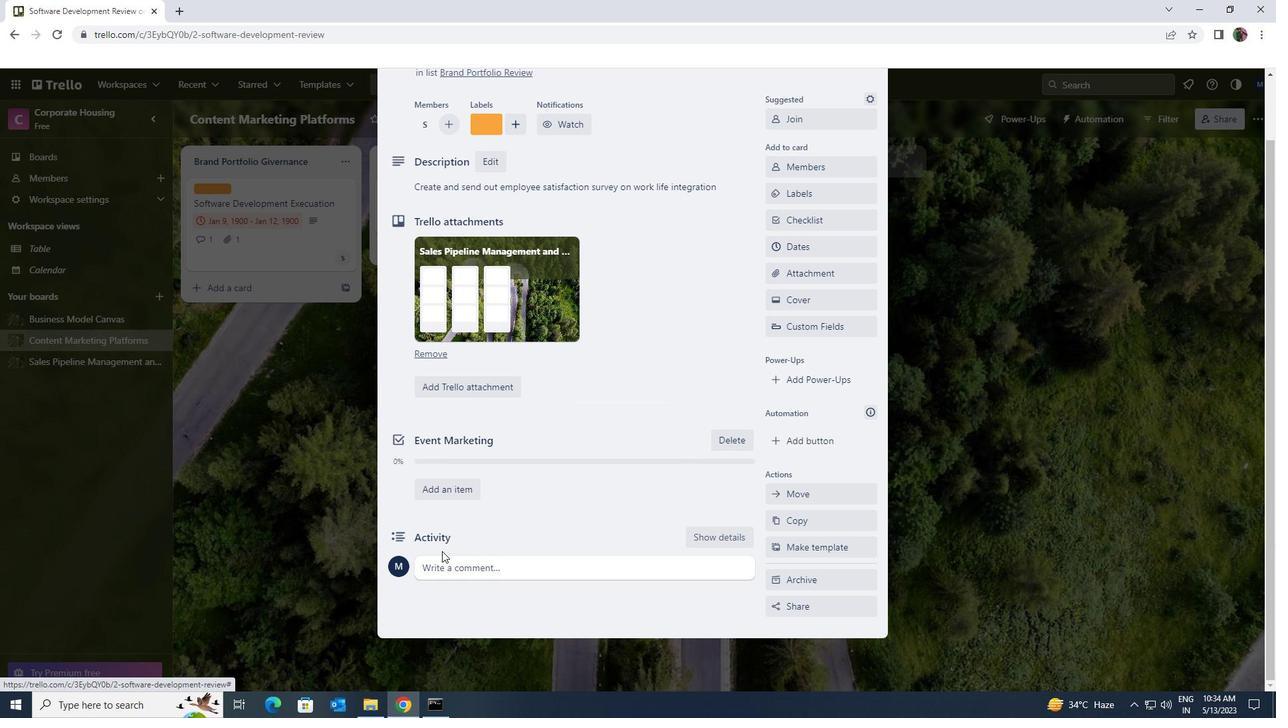 
Action: Mouse pressed left at (446, 567)
Screenshot: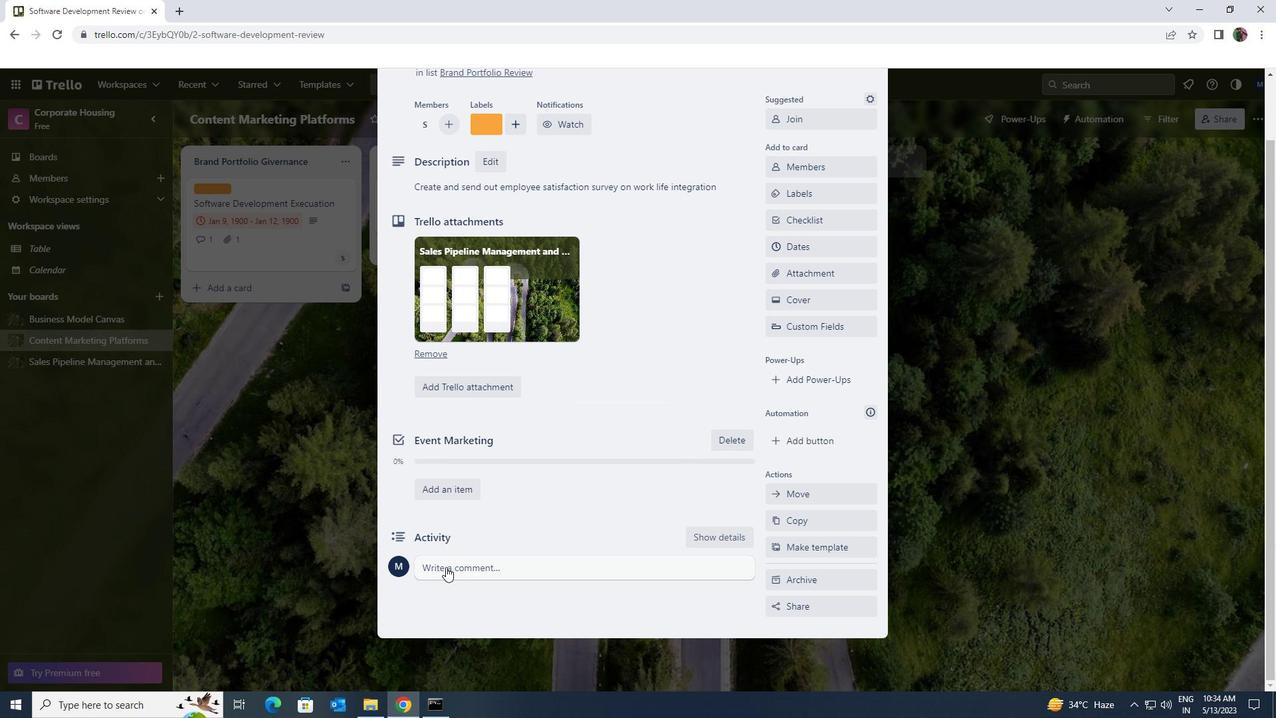 
Action: Key pressed <Key.shift>THIS<Key.space><Key.shift>TASK<Key.space><Key.shift>PRESENTS<Key.space>AN<Key.space>OPPORTUNITY<Key.space>TO<Key.space>DEMONSTRATE<Key.space>OUR<Key.space>TEAM<Key.space>BUILDING<Key.space>AND<Key.space>COLLABORATION<Key.space>SKILLS<Key.space>WORKING<Key.space>EFFECTIVELY<Key.space>WITH<Key.space>OTHERS<Key.space>TOWARDS<Key.space>COMMON<Key.space>GOALS<Key.space>.
Screenshot: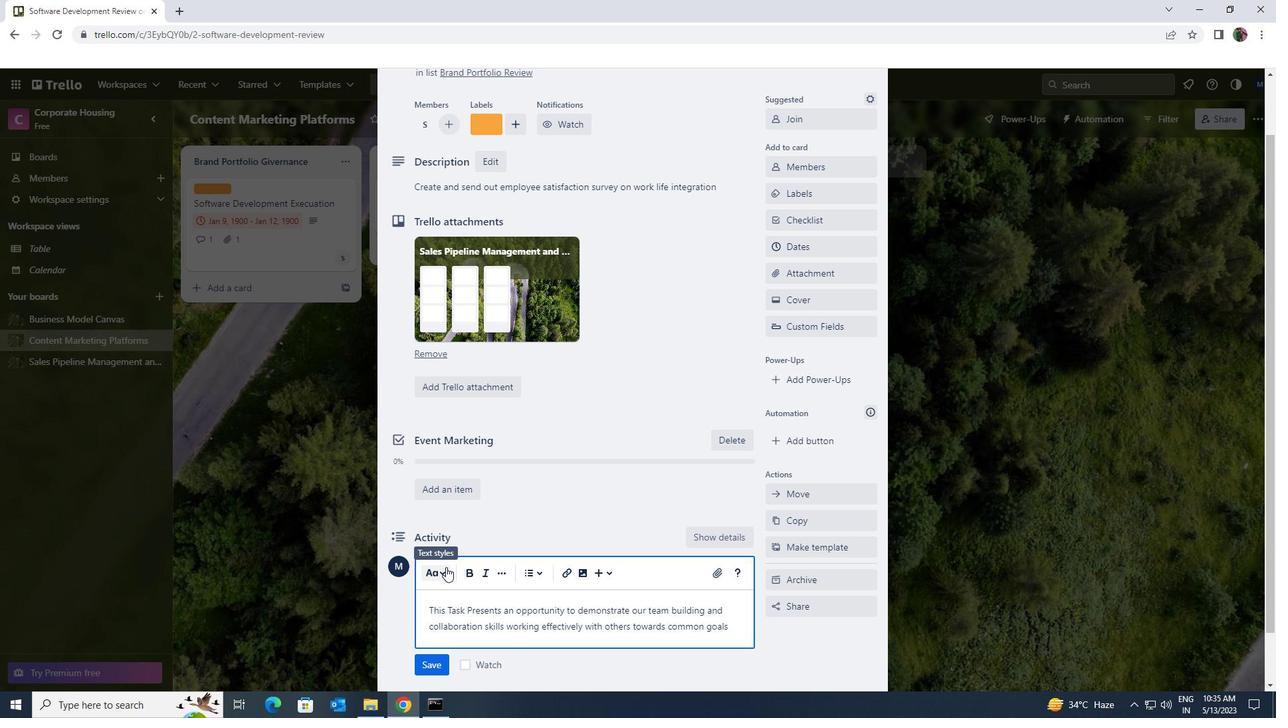 
Action: Mouse scrolled (446, 566) with delta (0, 0)
Screenshot: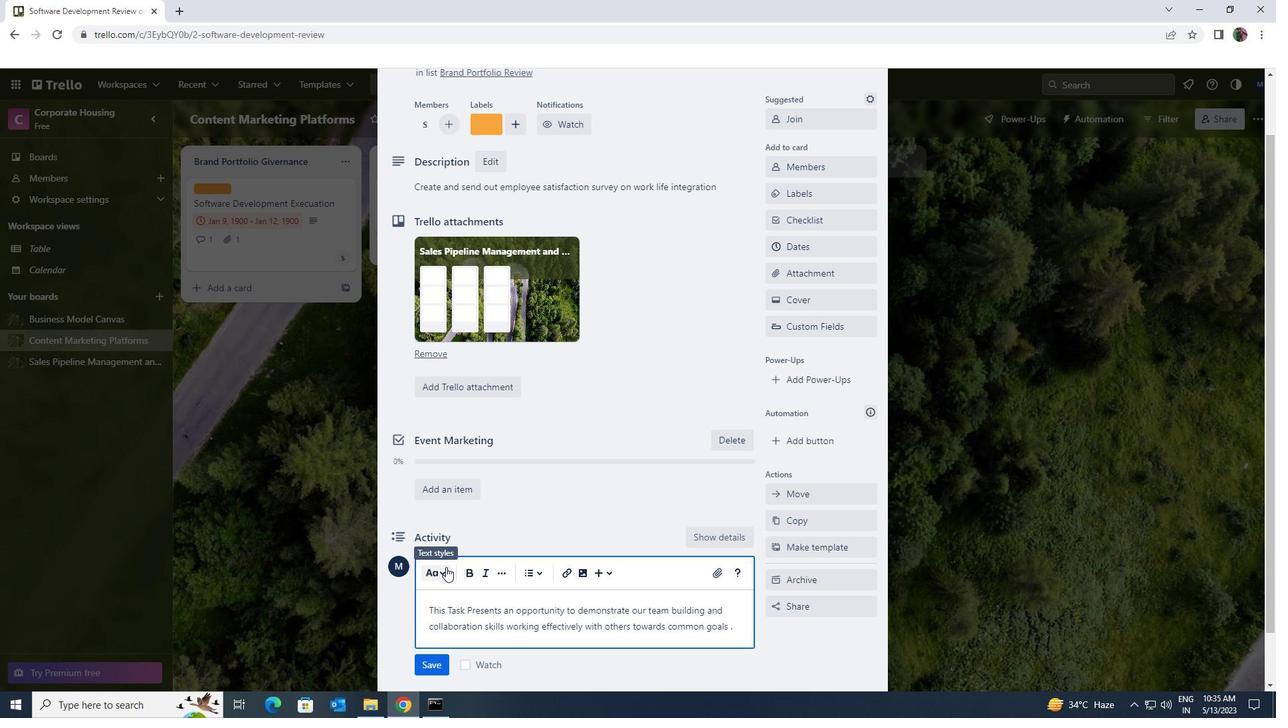 
Action: Mouse scrolled (446, 566) with delta (0, 0)
Screenshot: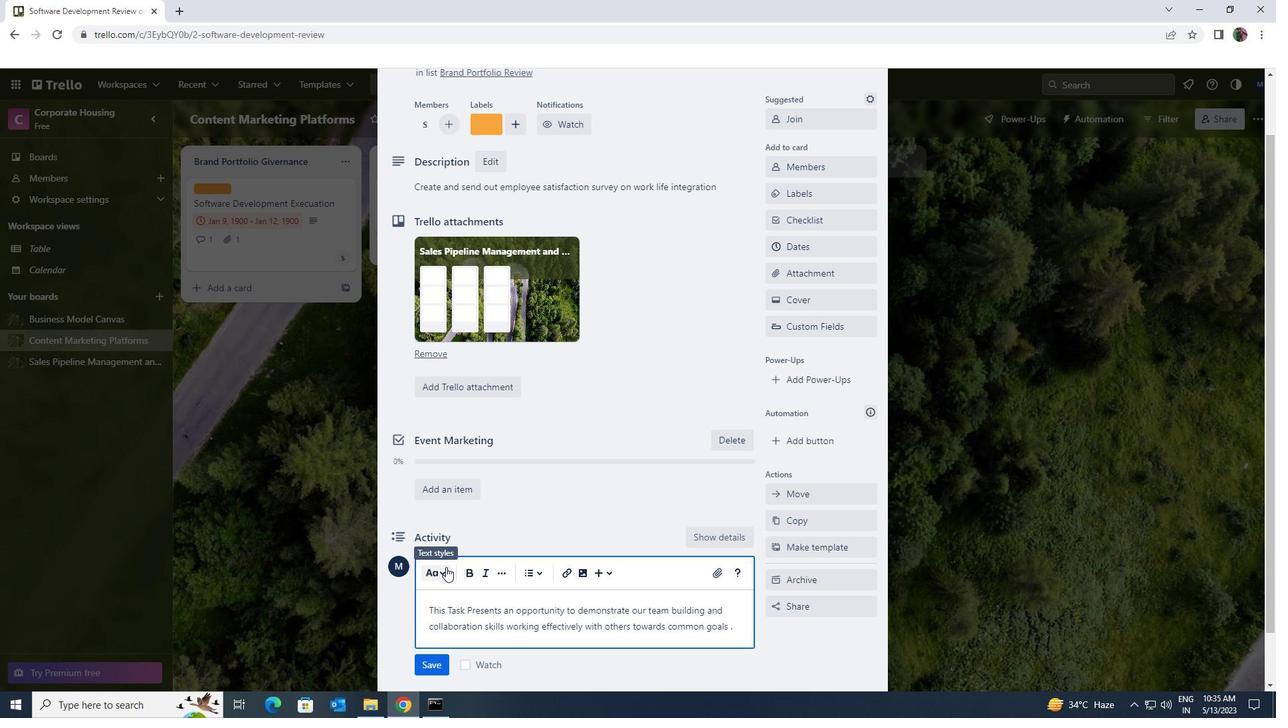 
Action: Mouse moved to (438, 608)
Screenshot: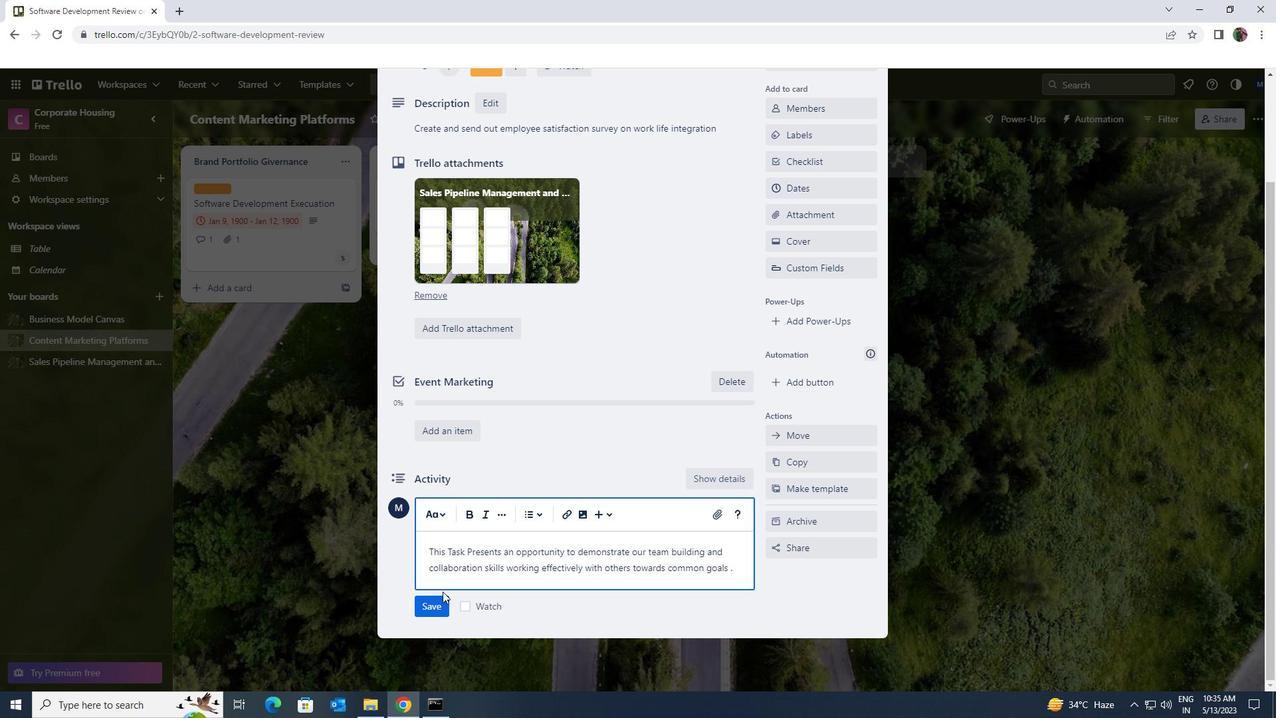 
Action: Mouse pressed left at (438, 608)
Screenshot: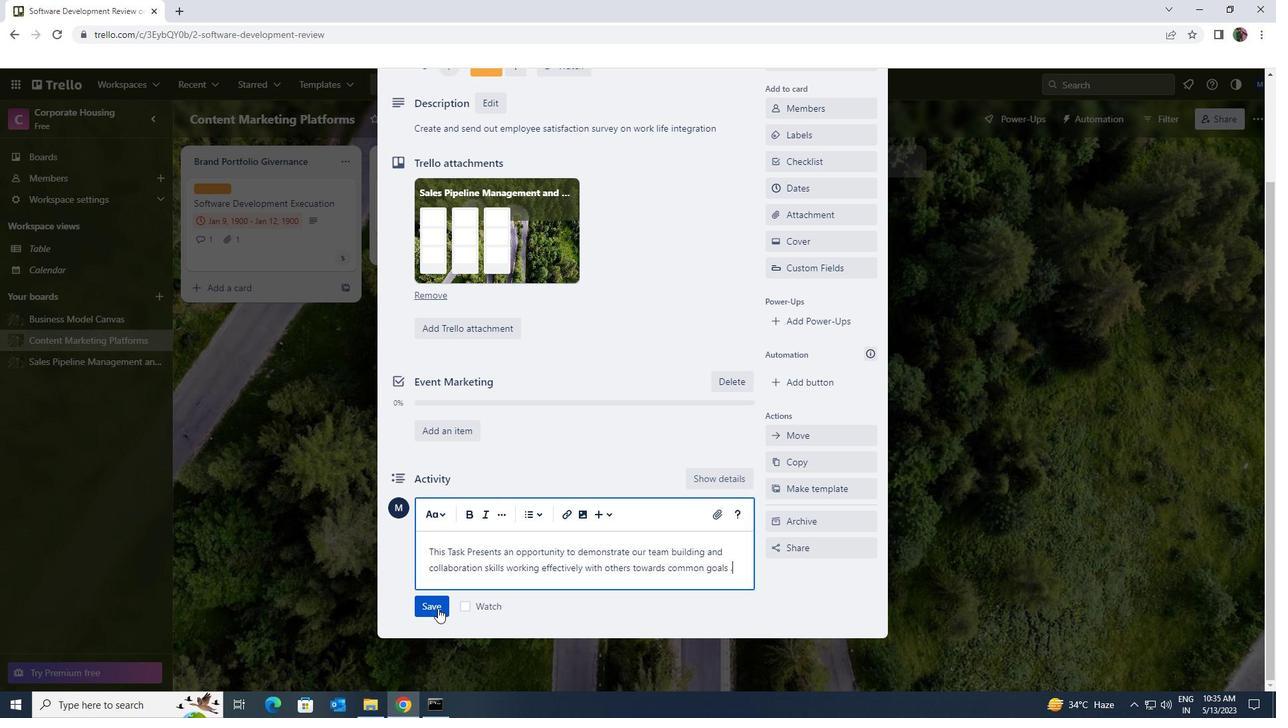 
Action: Mouse moved to (631, 500)
Screenshot: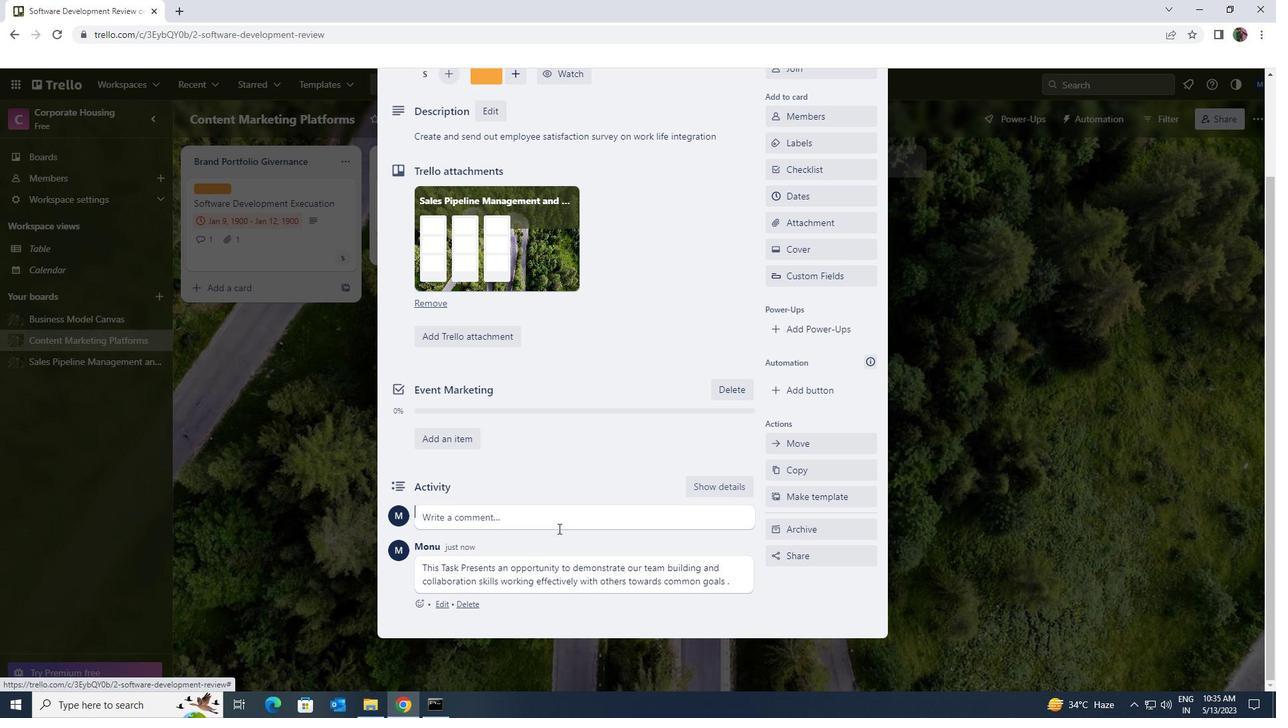 
Action: Mouse scrolled (631, 500) with delta (0, 0)
Screenshot: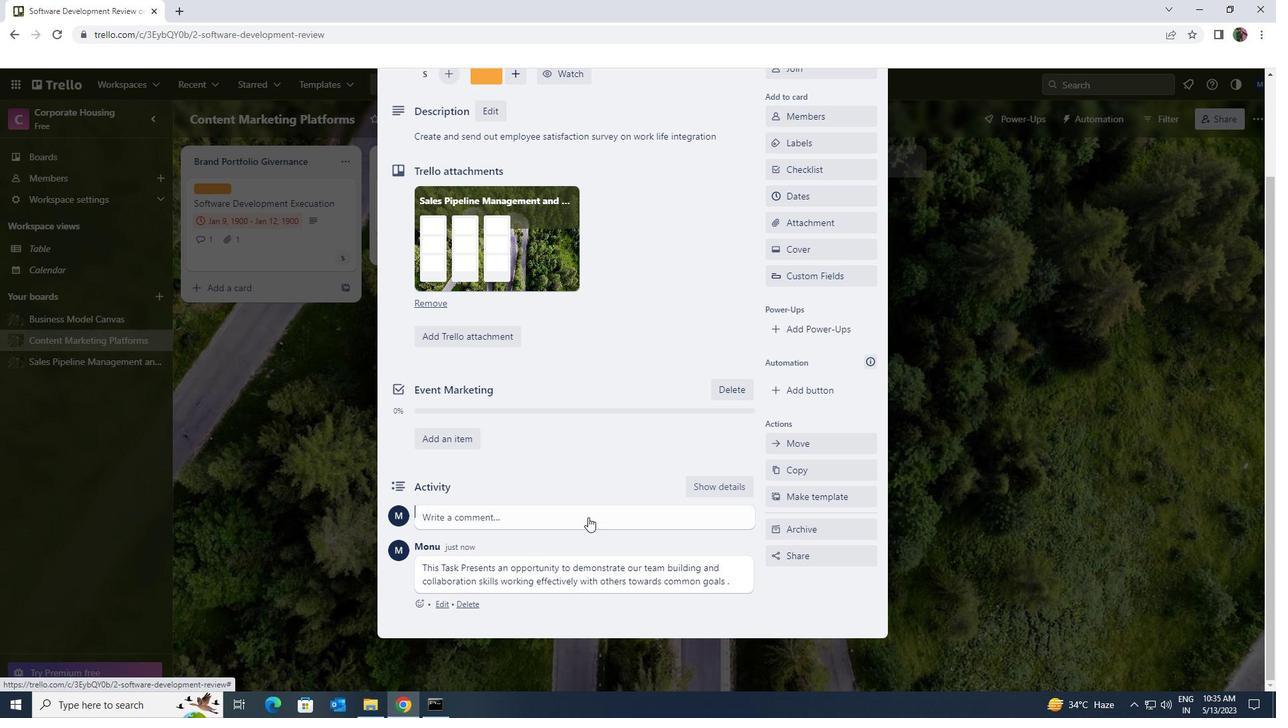 
Action: Mouse scrolled (631, 500) with delta (0, 0)
Screenshot: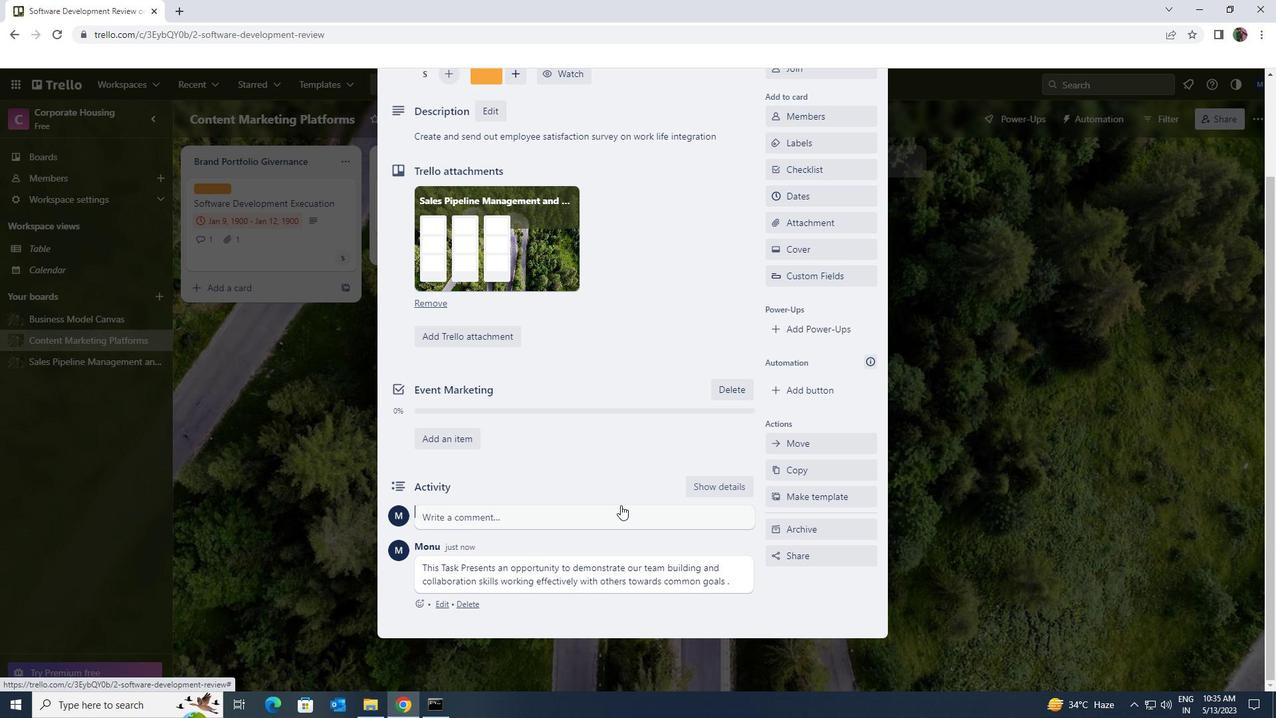 
Action: Mouse scrolled (631, 500) with delta (0, 0)
Screenshot: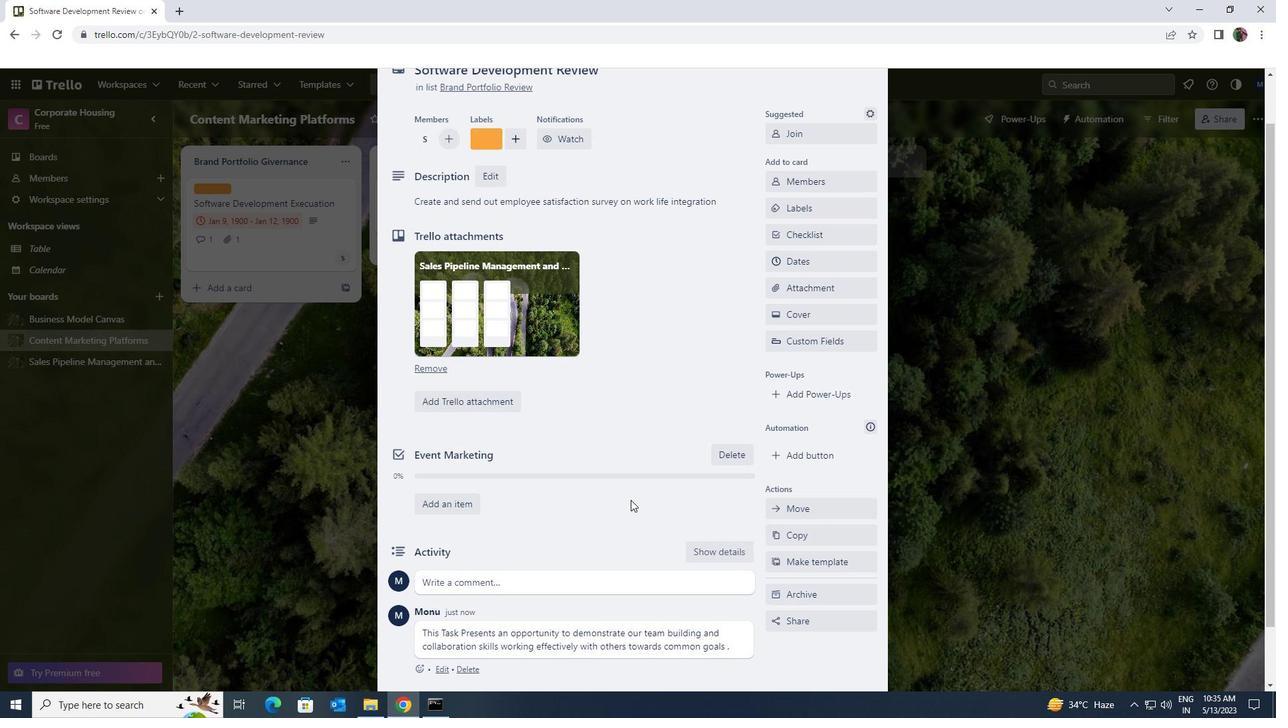 
Action: Mouse scrolled (631, 500) with delta (0, 0)
Screenshot: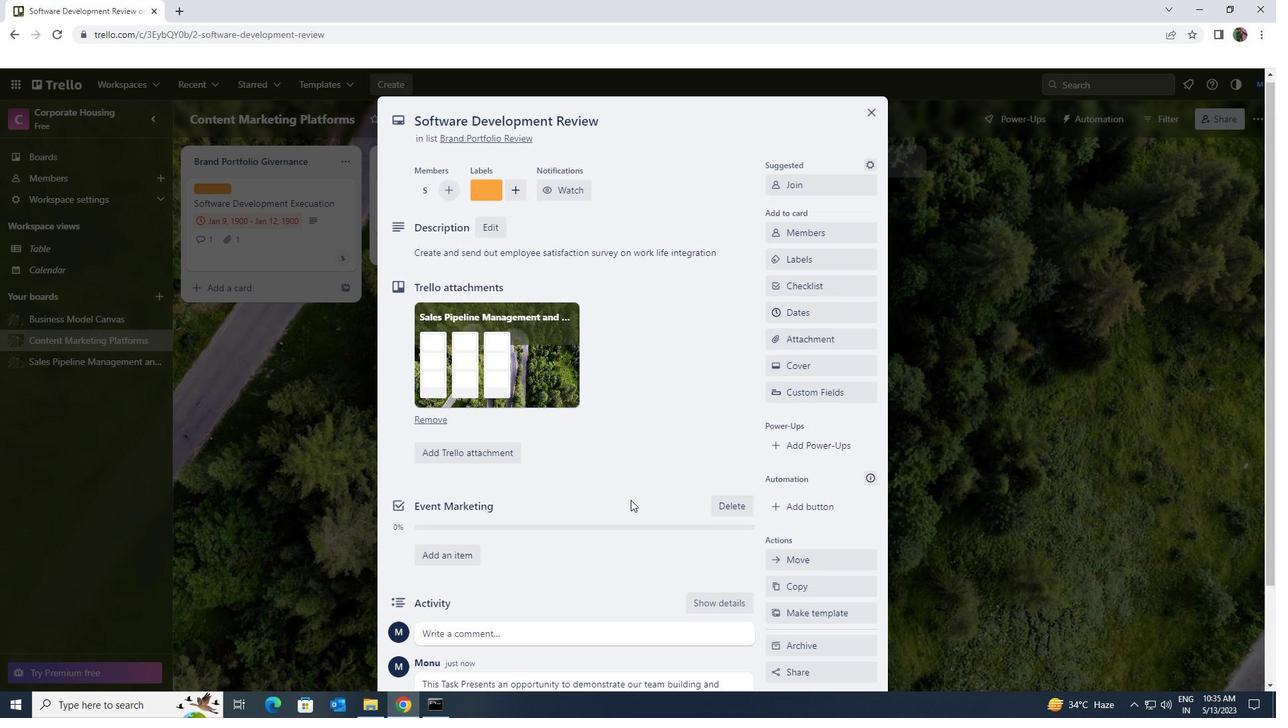 
Action: Mouse moved to (783, 317)
Screenshot: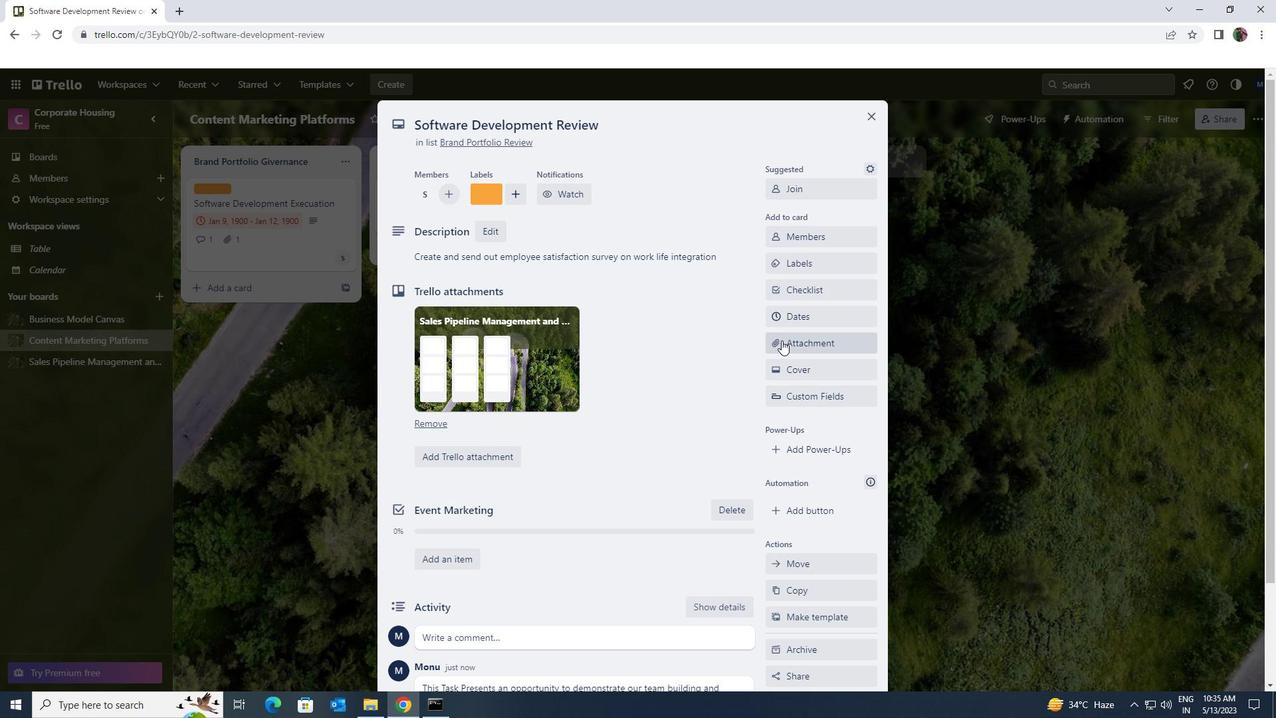 
Action: Mouse pressed left at (783, 317)
Screenshot: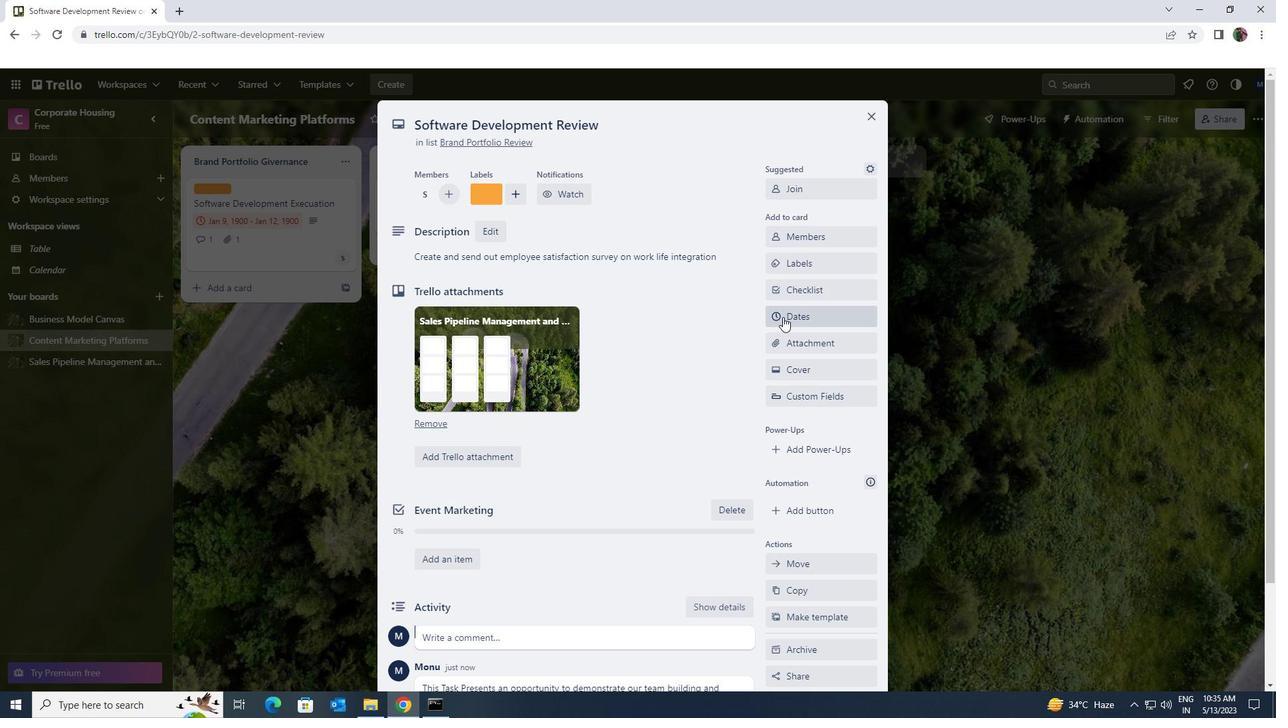 
Action: Mouse moved to (779, 360)
Screenshot: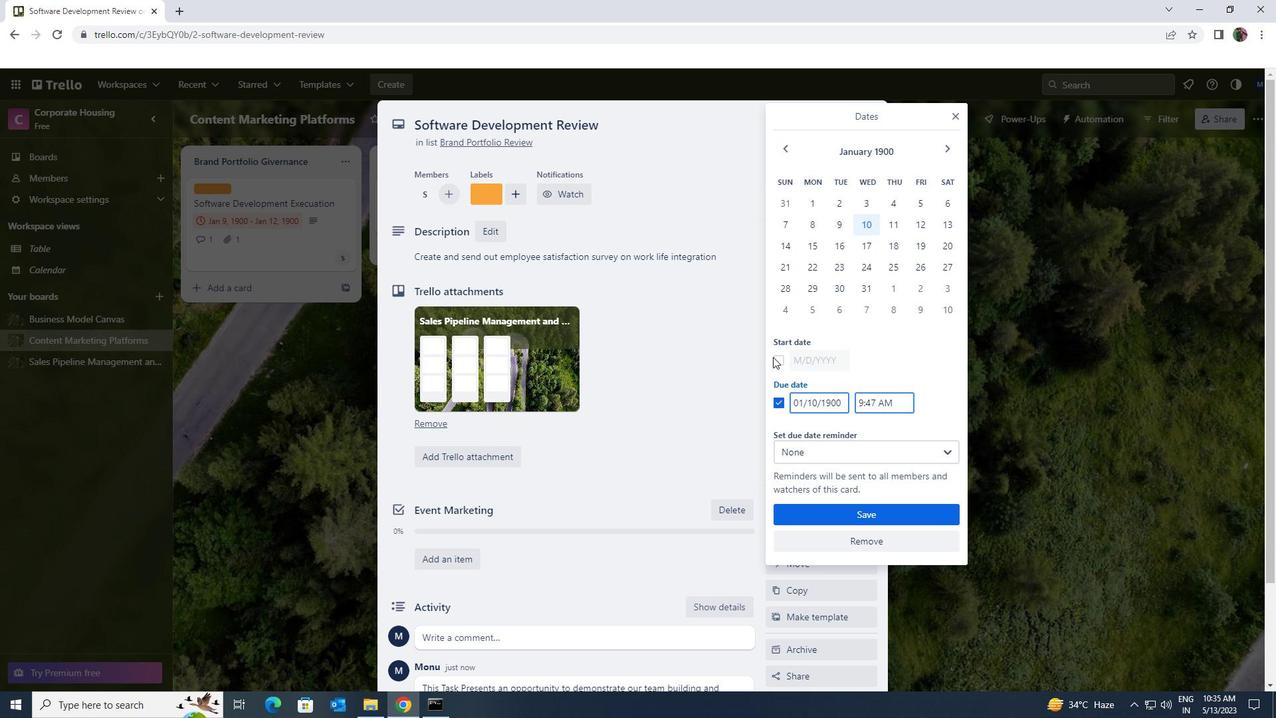
Action: Mouse pressed left at (779, 360)
Screenshot: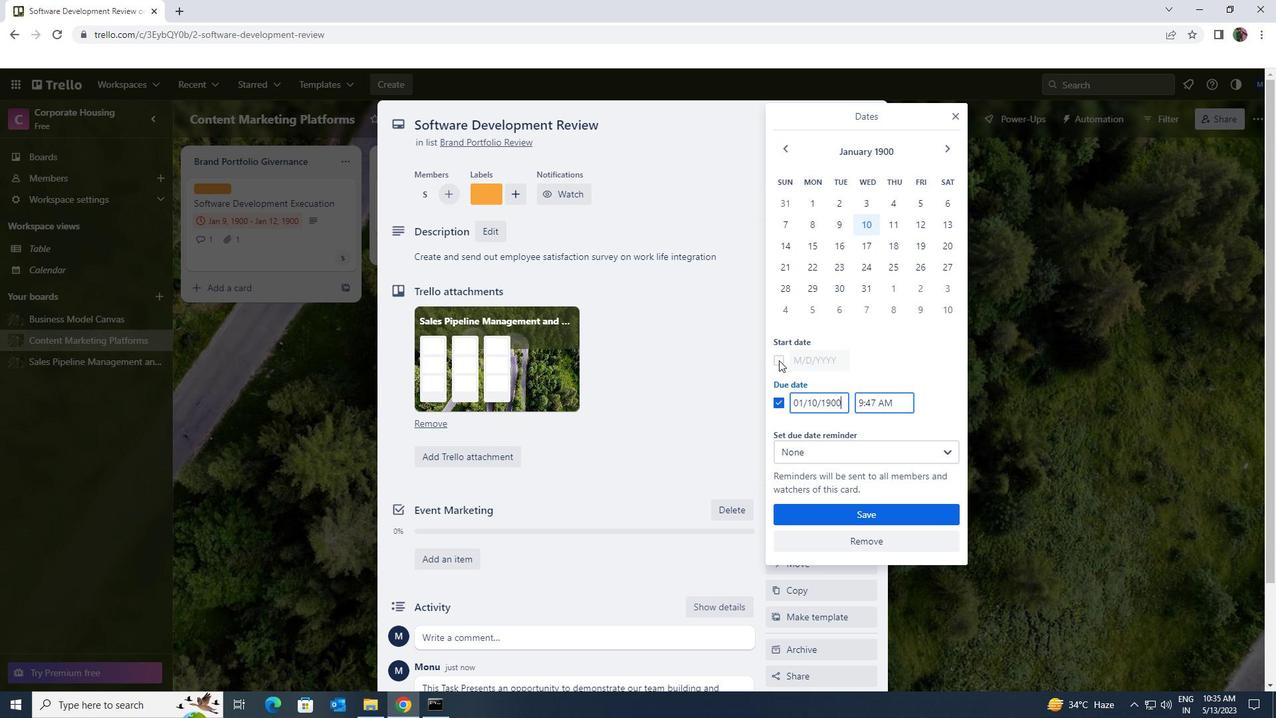 
Action: Mouse moved to (839, 357)
Screenshot: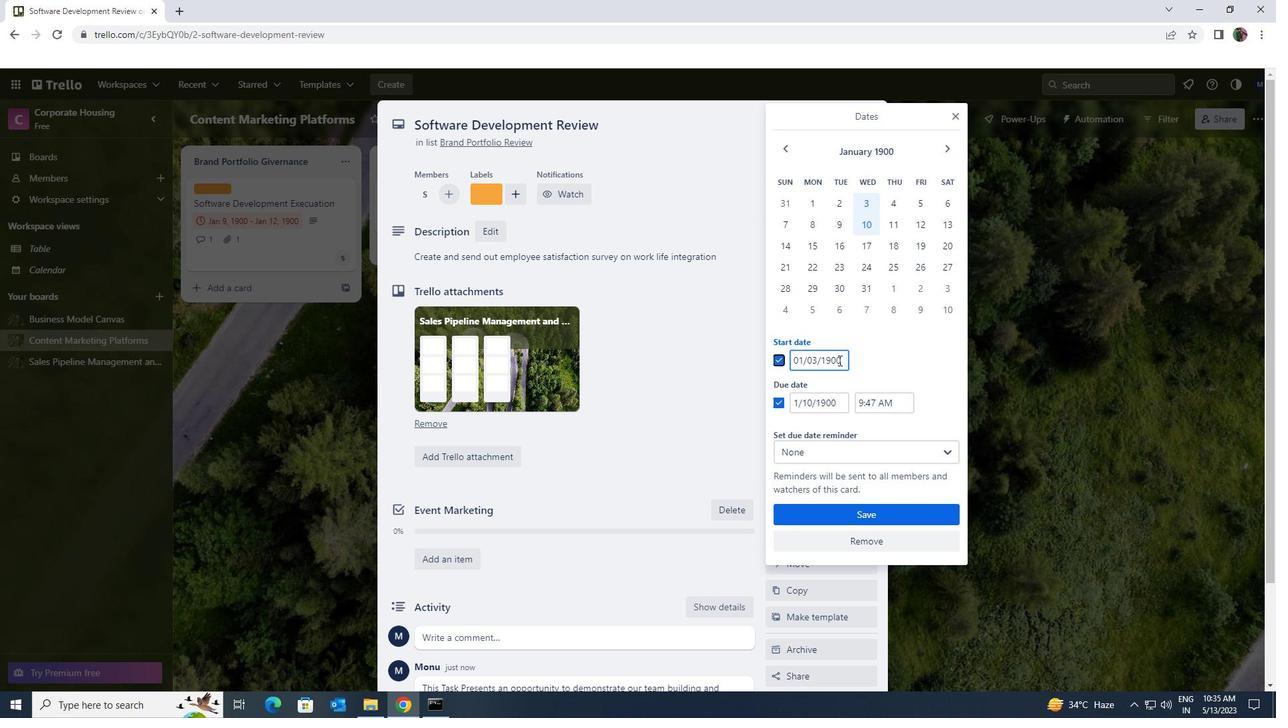 
Action: Mouse pressed left at (839, 357)
Screenshot: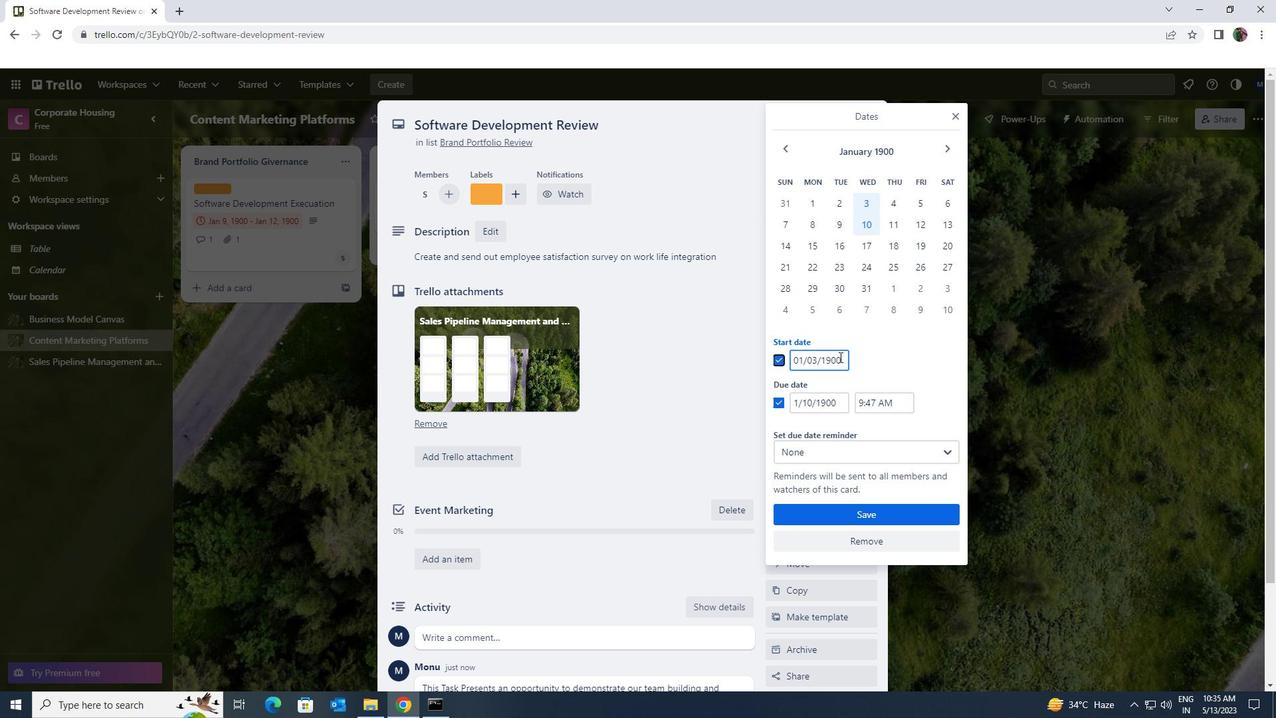 
Action: Mouse moved to (788, 357)
Screenshot: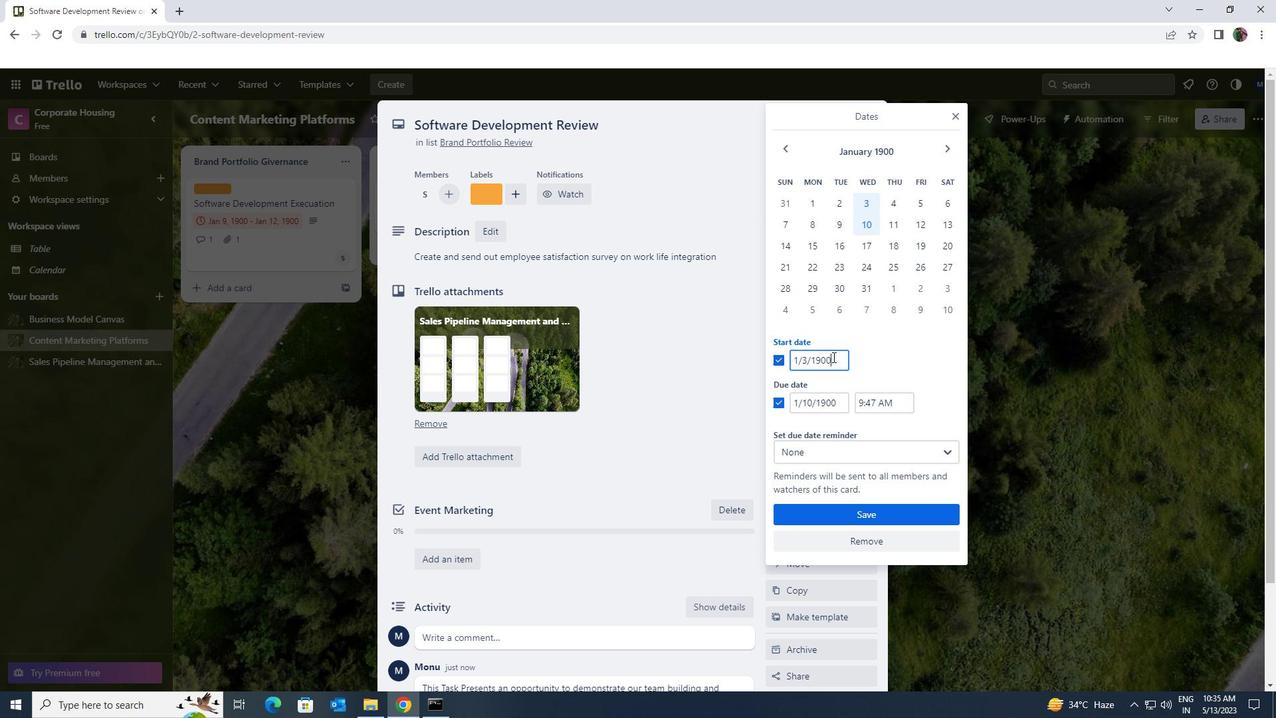 
Action: Key pressed 1/4/1900
Screenshot: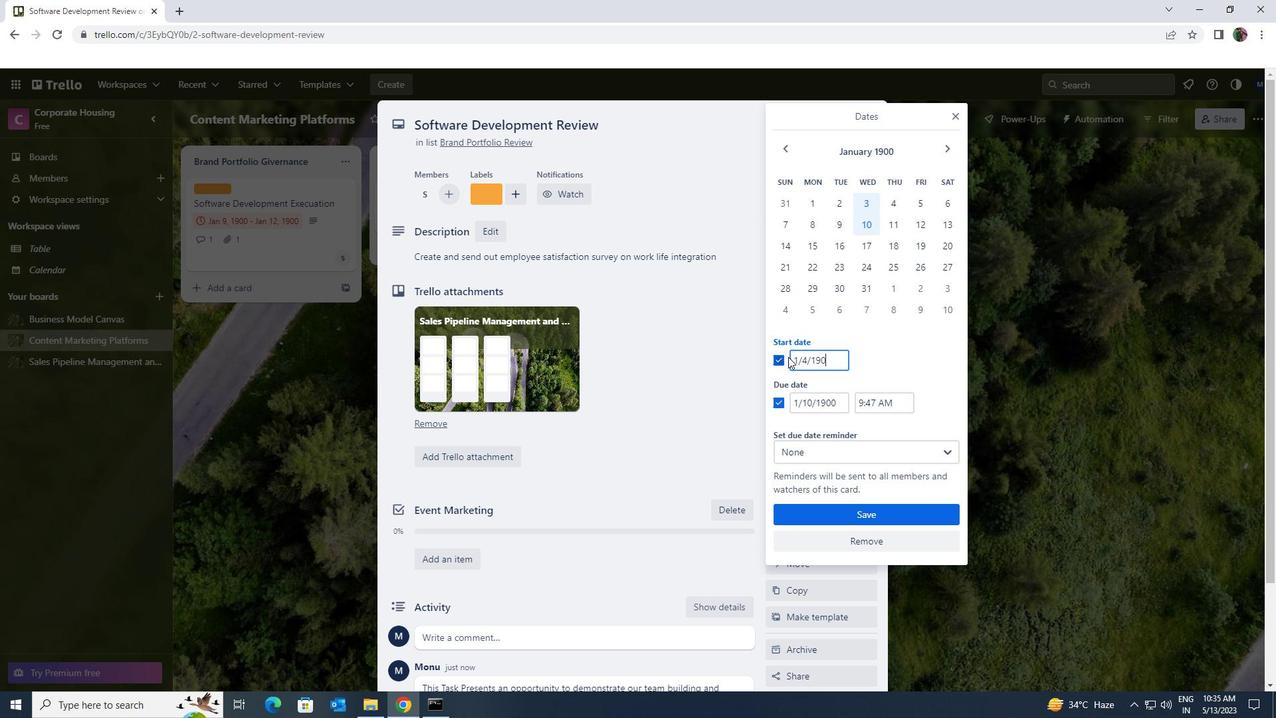 
Action: Mouse moved to (841, 401)
Screenshot: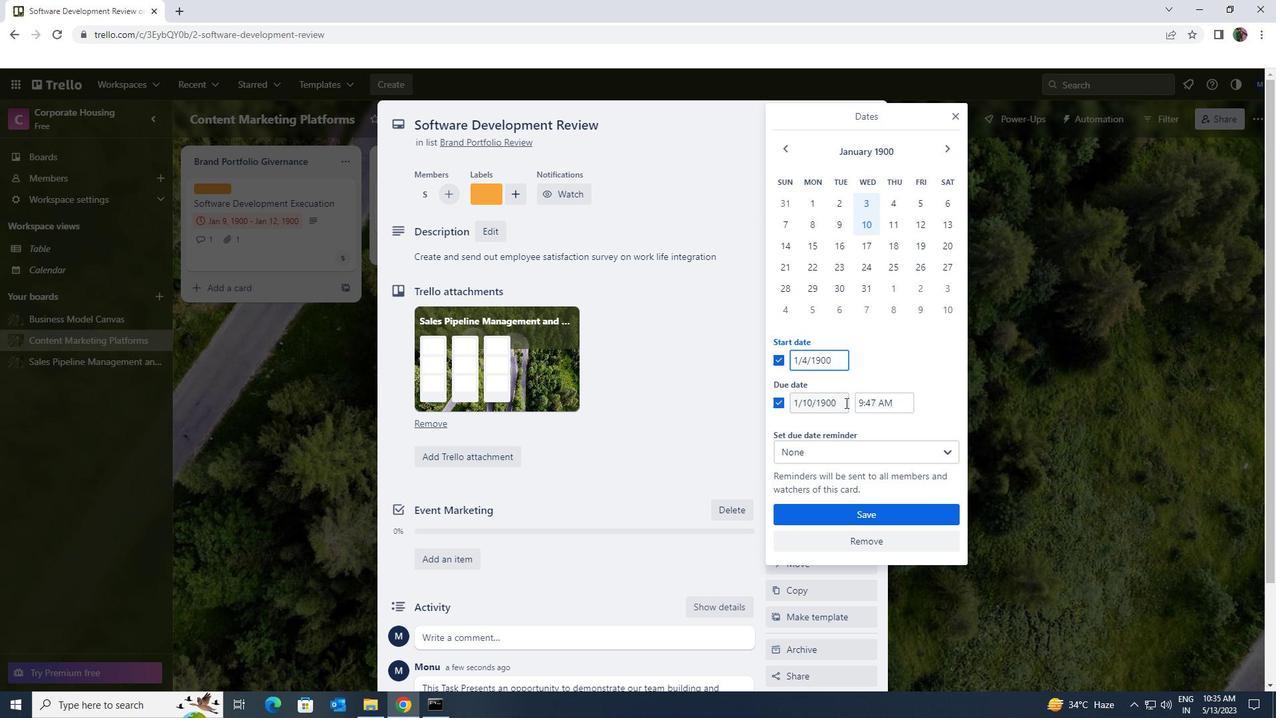 
Action: Mouse pressed left at (841, 401)
Screenshot: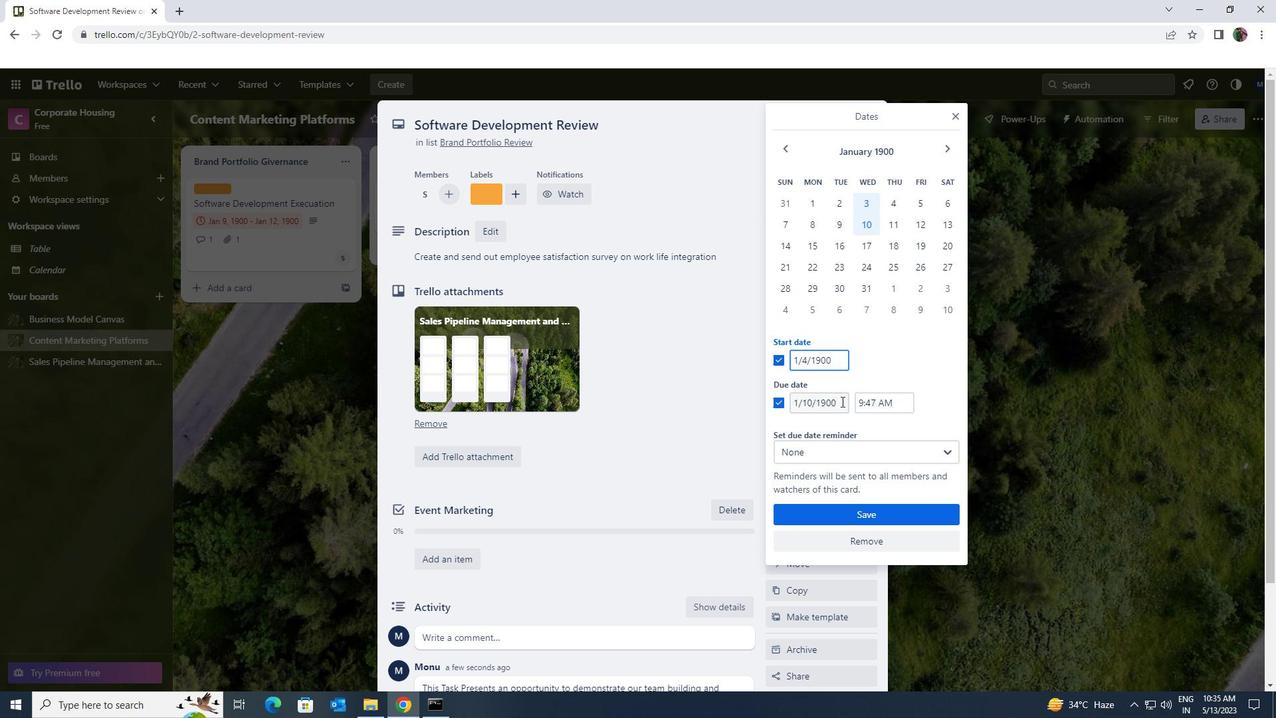 
Action: Mouse moved to (793, 409)
Screenshot: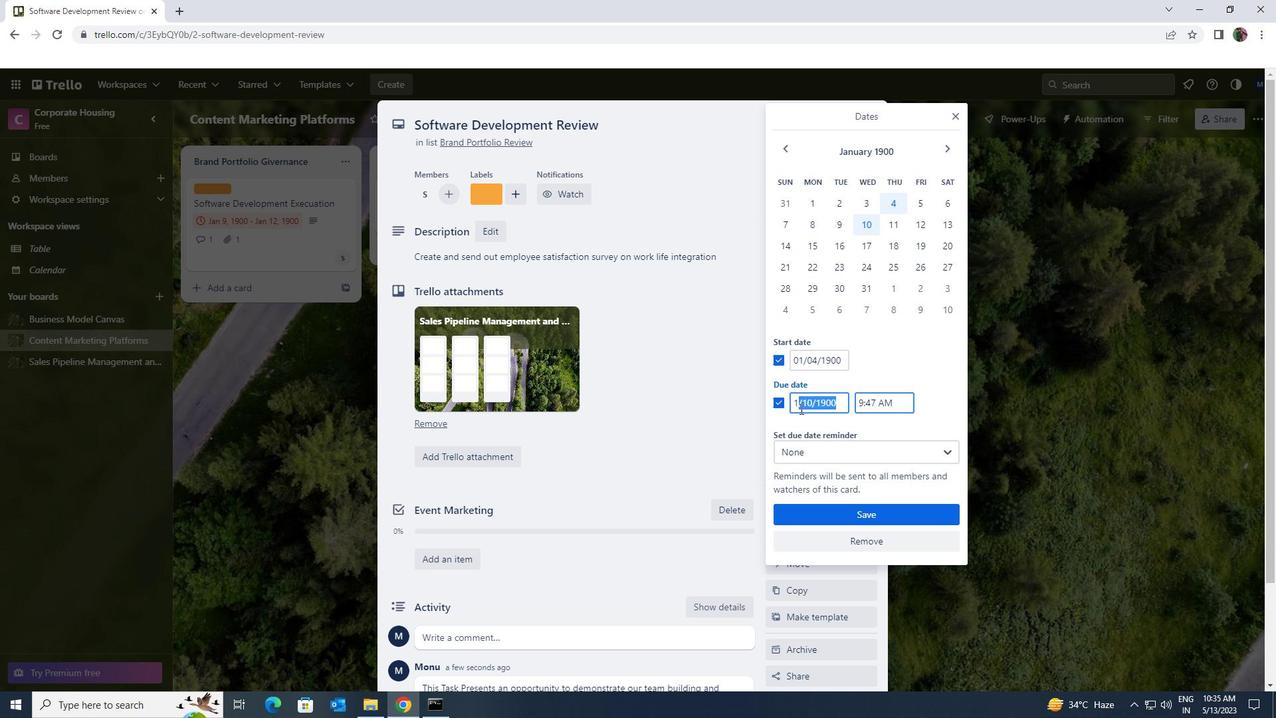 
Action: Key pressed 1/11/1900
Screenshot: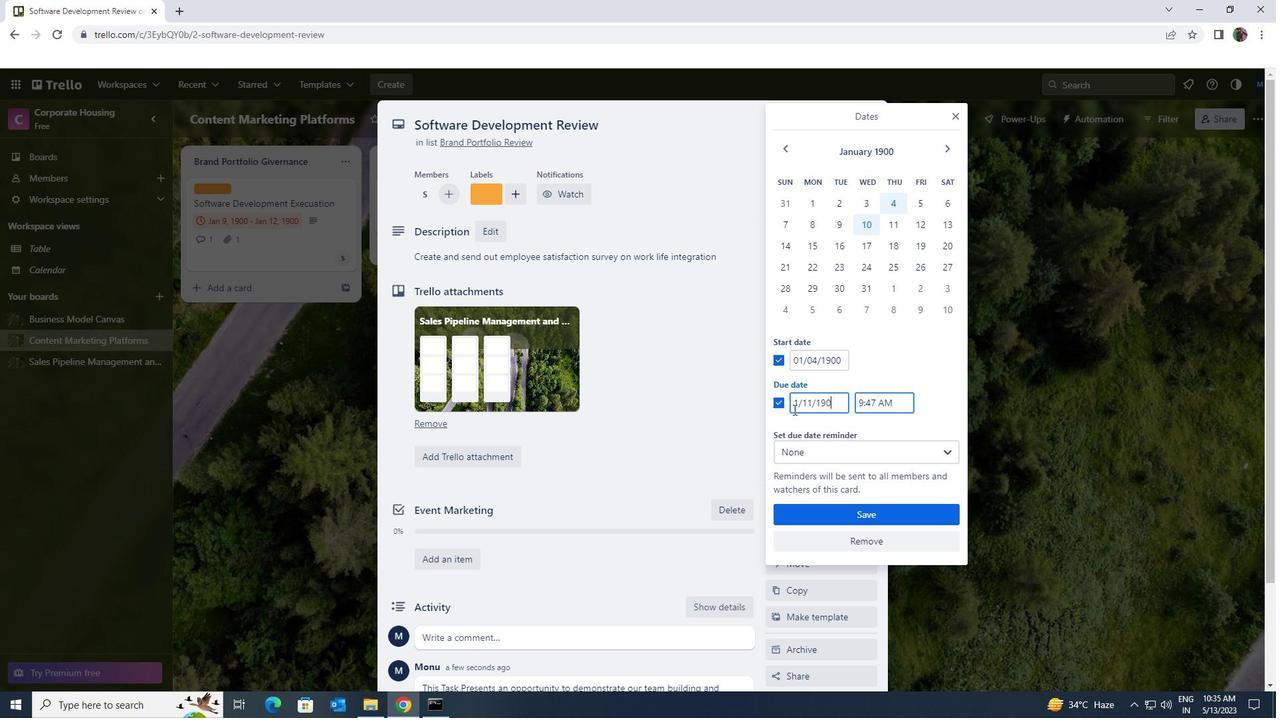 
Action: Mouse moved to (837, 514)
Screenshot: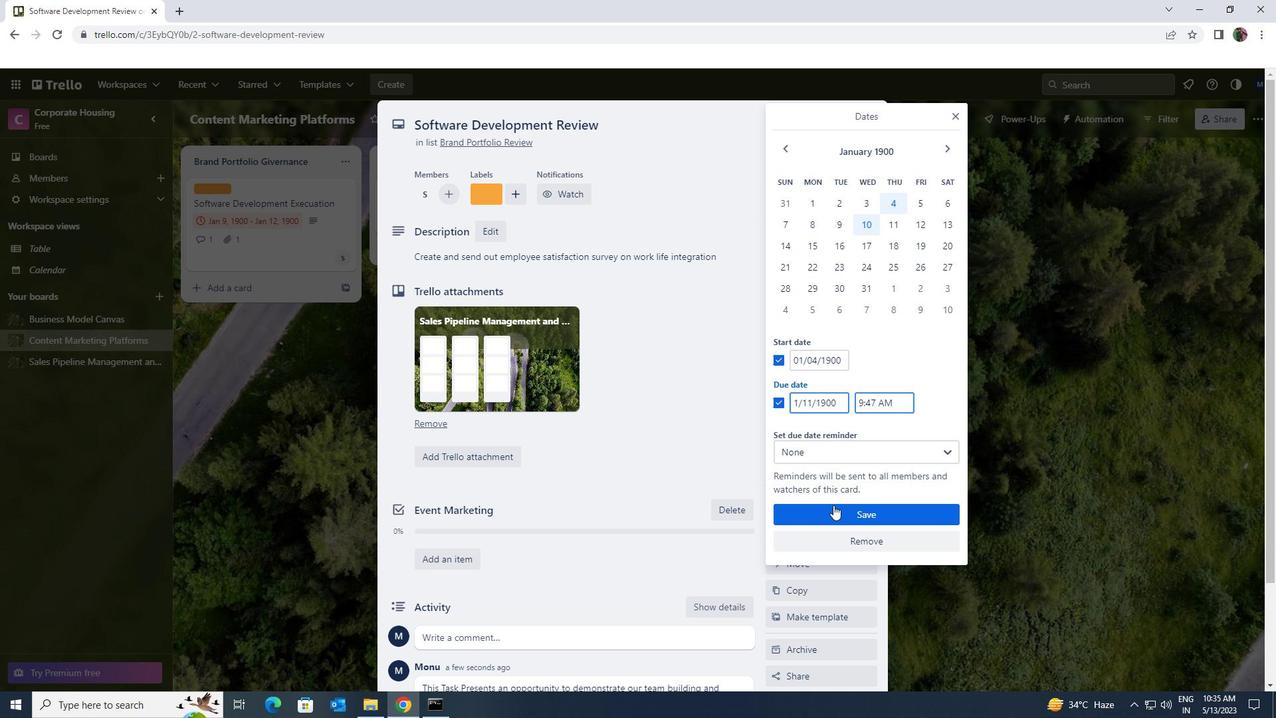 
Action: Mouse pressed left at (837, 514)
Screenshot: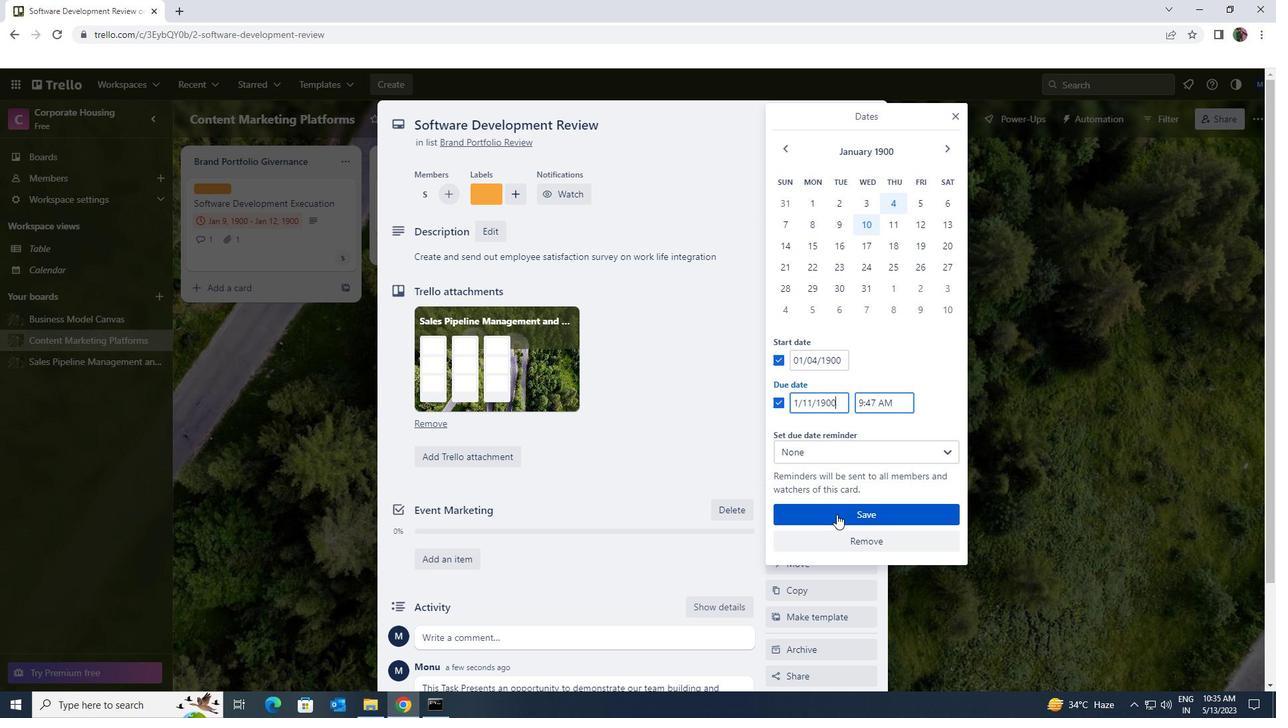 
